 Task: Check the percentage active listings of fresh paint in the last 5 years.
Action: Mouse moved to (837, 190)
Screenshot: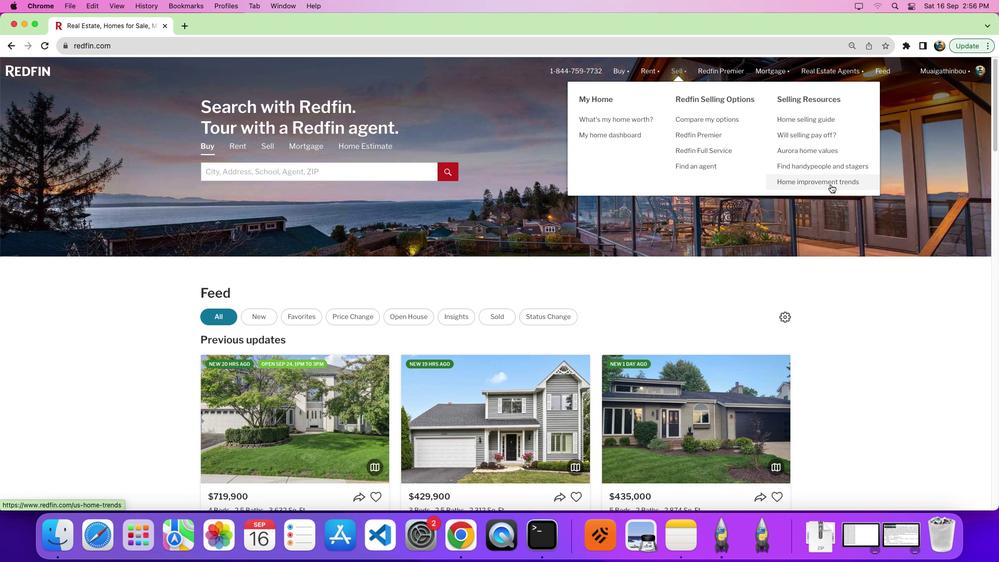 
Action: Mouse pressed left at (837, 190)
Screenshot: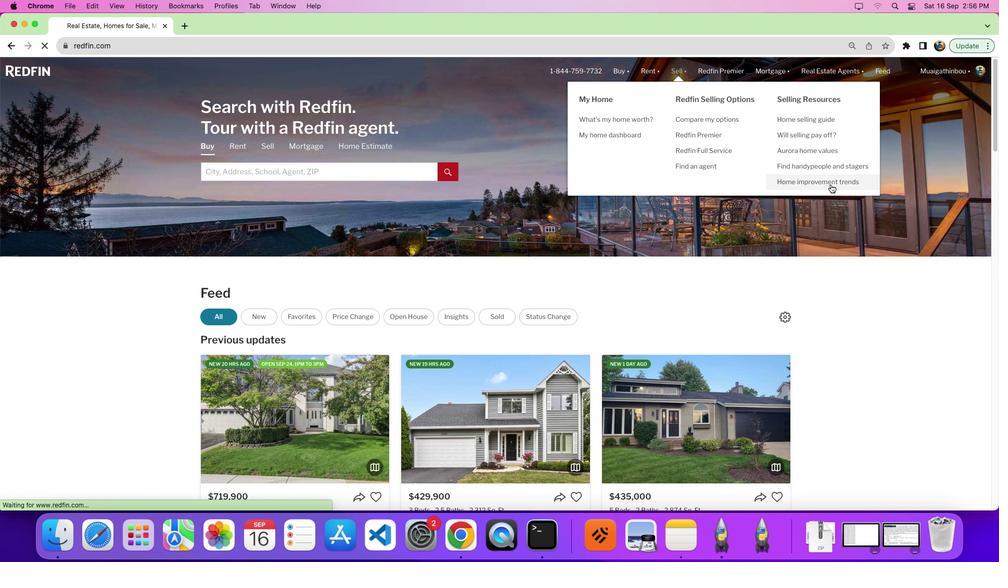 
Action: Mouse pressed left at (837, 190)
Screenshot: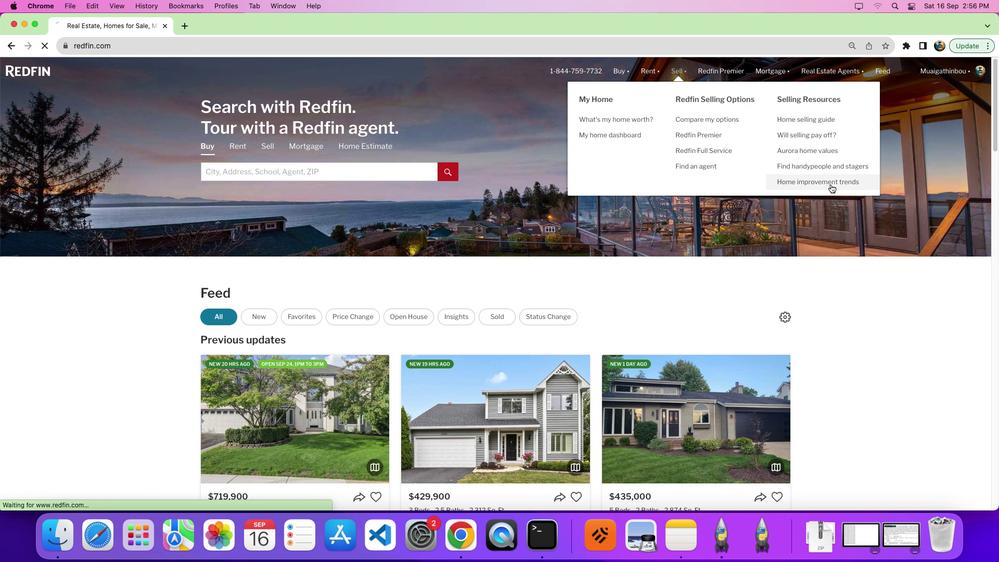 
Action: Mouse moved to (280, 202)
Screenshot: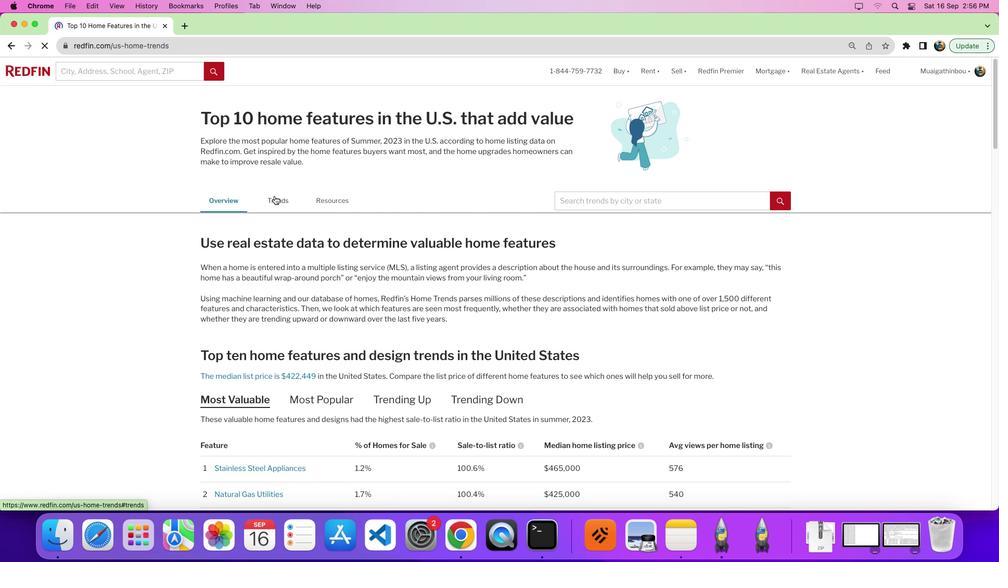 
Action: Mouse pressed left at (280, 202)
Screenshot: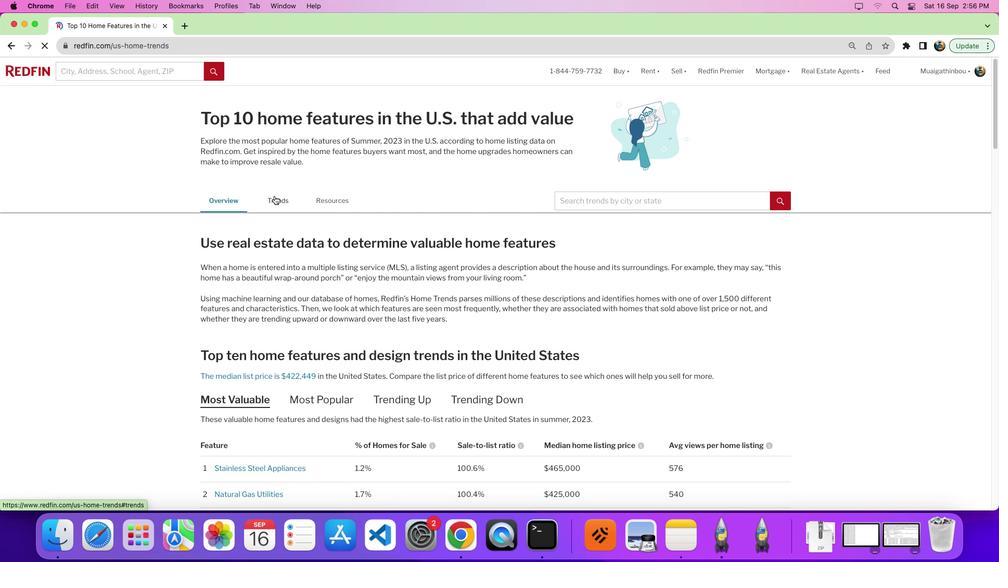 
Action: Mouse moved to (461, 267)
Screenshot: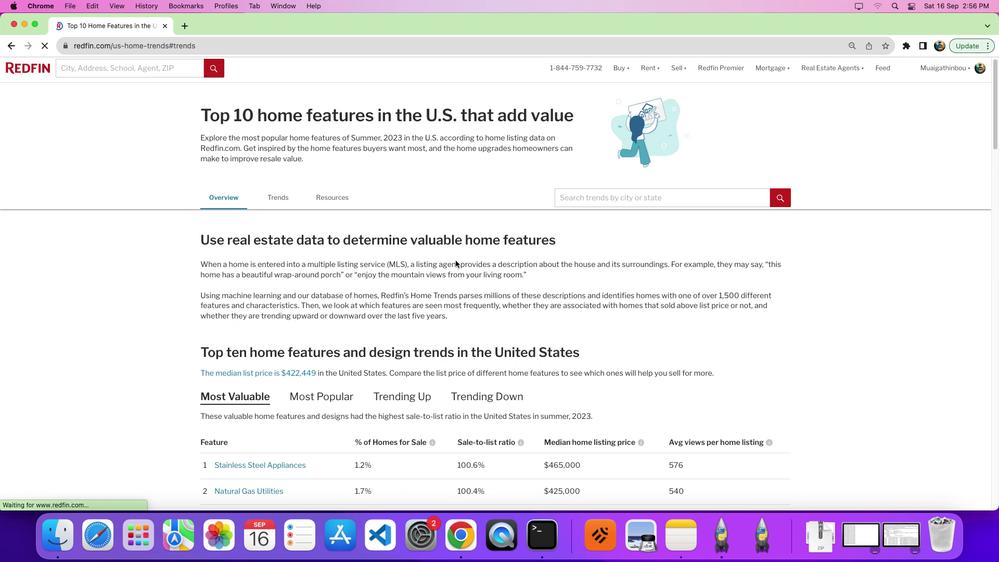 
Action: Mouse scrolled (461, 267) with delta (6, 5)
Screenshot: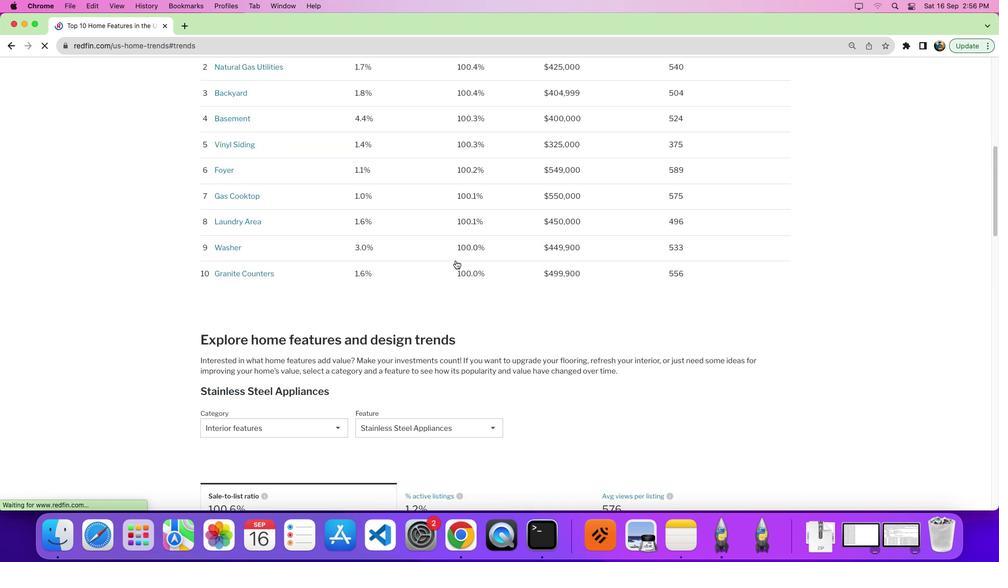 
Action: Mouse scrolled (461, 267) with delta (6, 5)
Screenshot: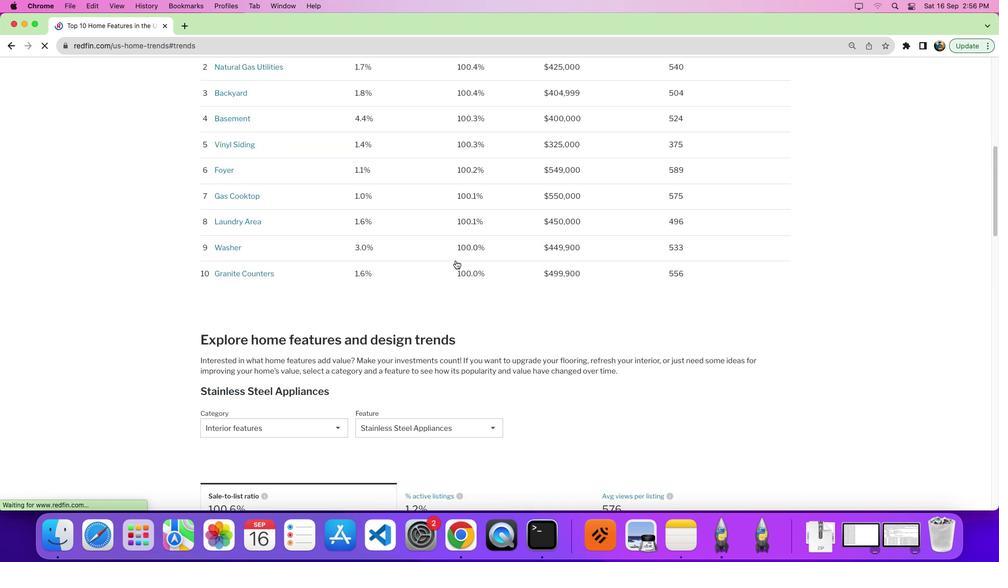 
Action: Mouse scrolled (461, 267) with delta (6, 1)
Screenshot: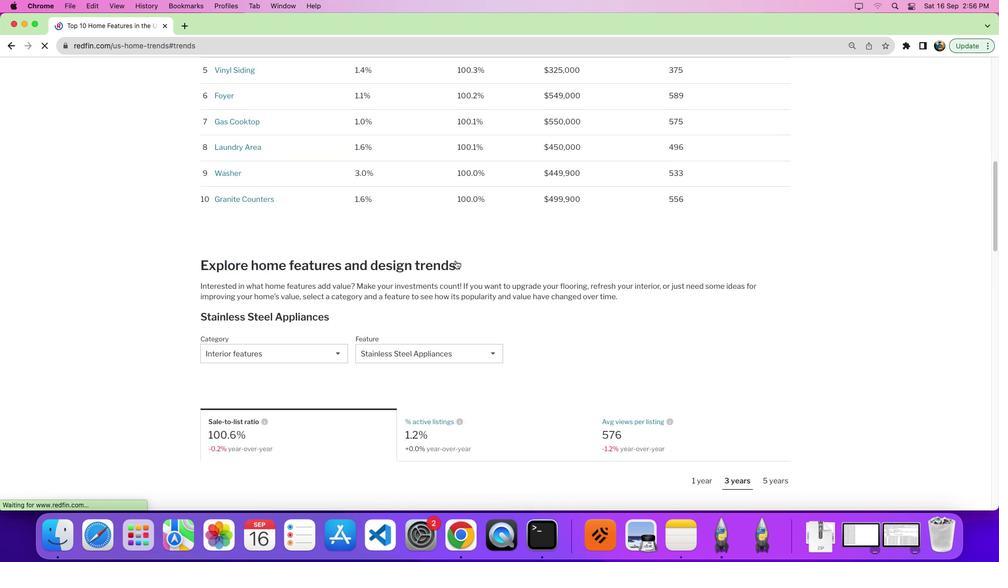 
Action: Mouse scrolled (461, 267) with delta (6, 0)
Screenshot: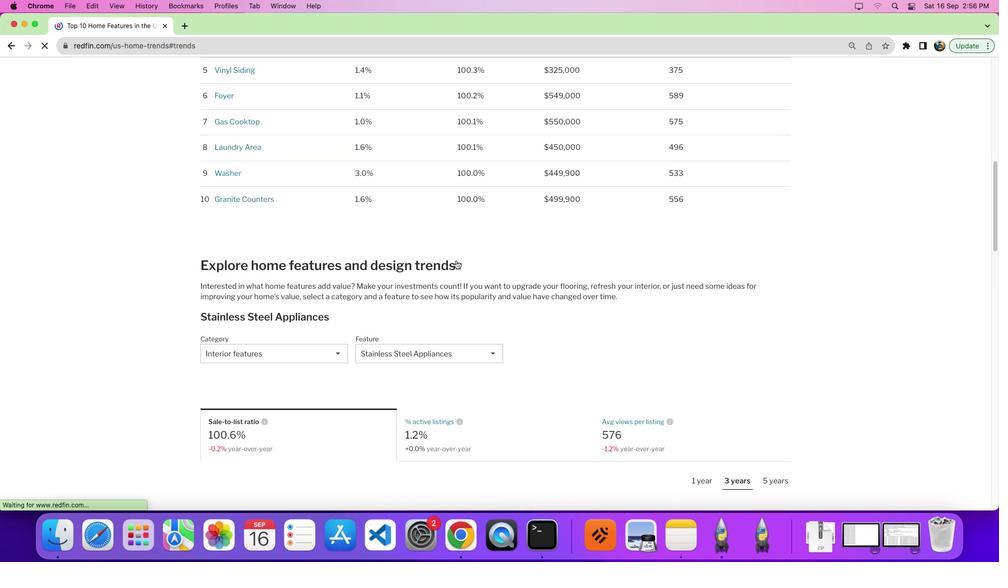 
Action: Mouse moved to (462, 266)
Screenshot: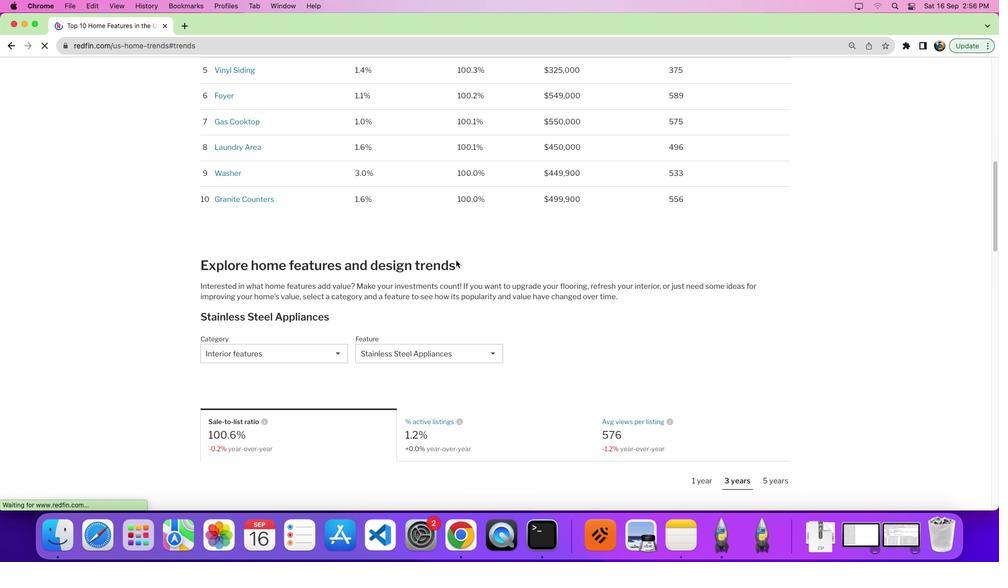 
Action: Mouse scrolled (462, 266) with delta (6, 5)
Screenshot: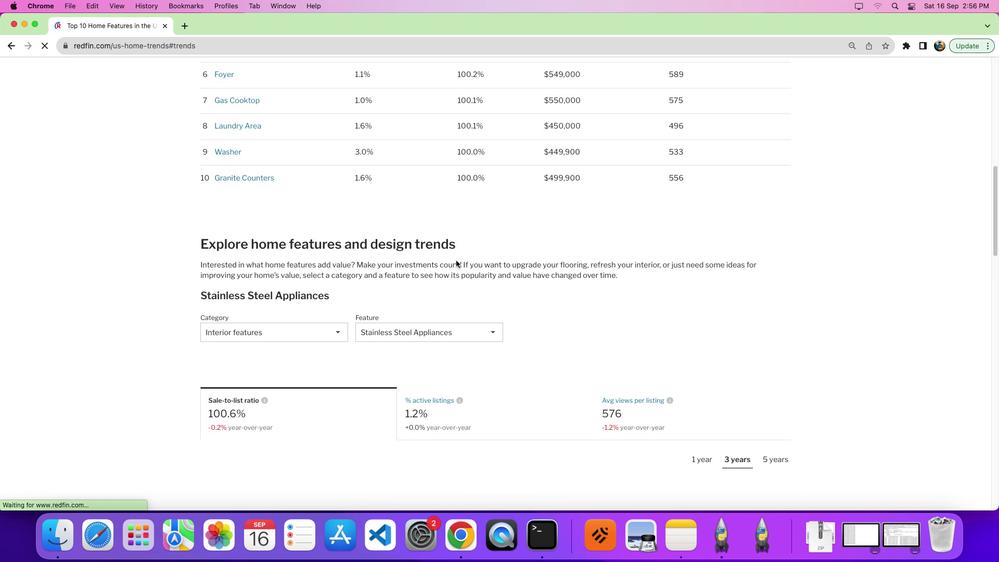 
Action: Mouse scrolled (462, 266) with delta (6, 5)
Screenshot: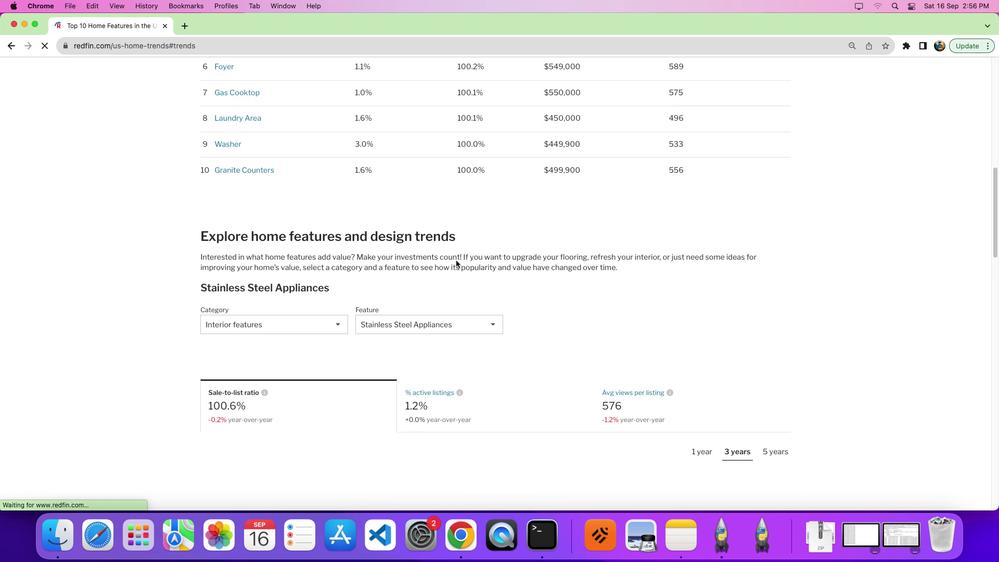
Action: Mouse moved to (349, 290)
Screenshot: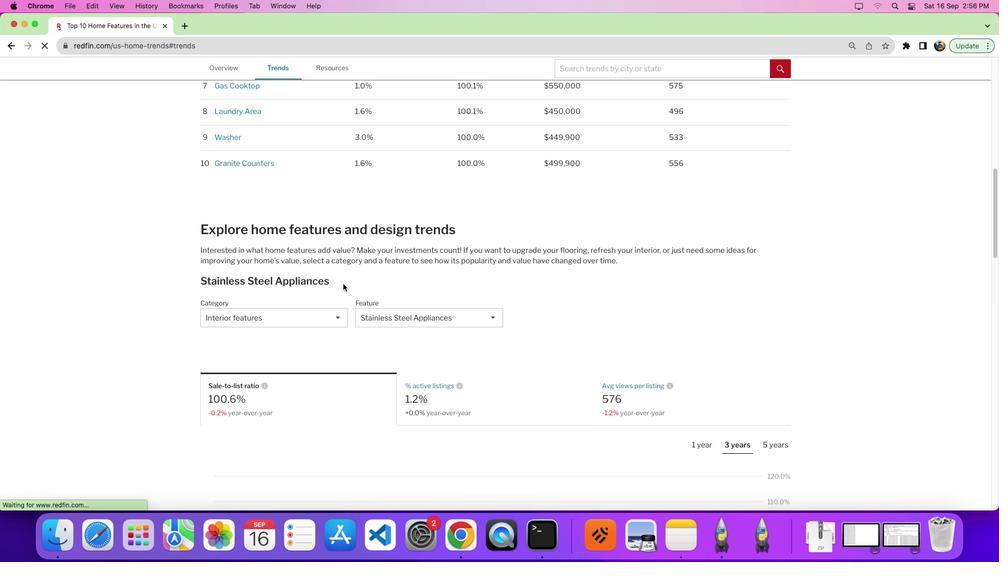 
Action: Mouse scrolled (349, 290) with delta (6, 5)
Screenshot: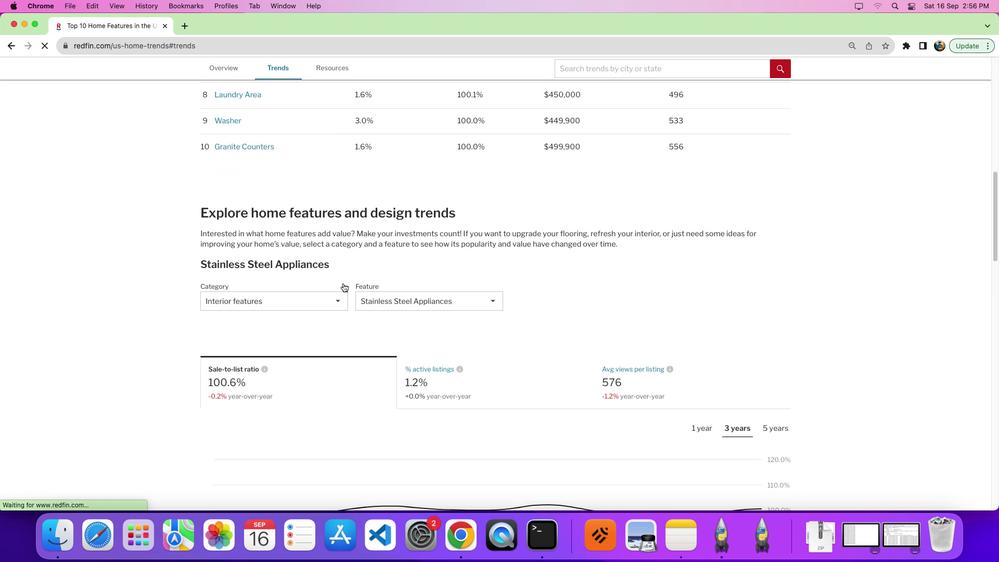 
Action: Mouse scrolled (349, 290) with delta (6, 5)
Screenshot: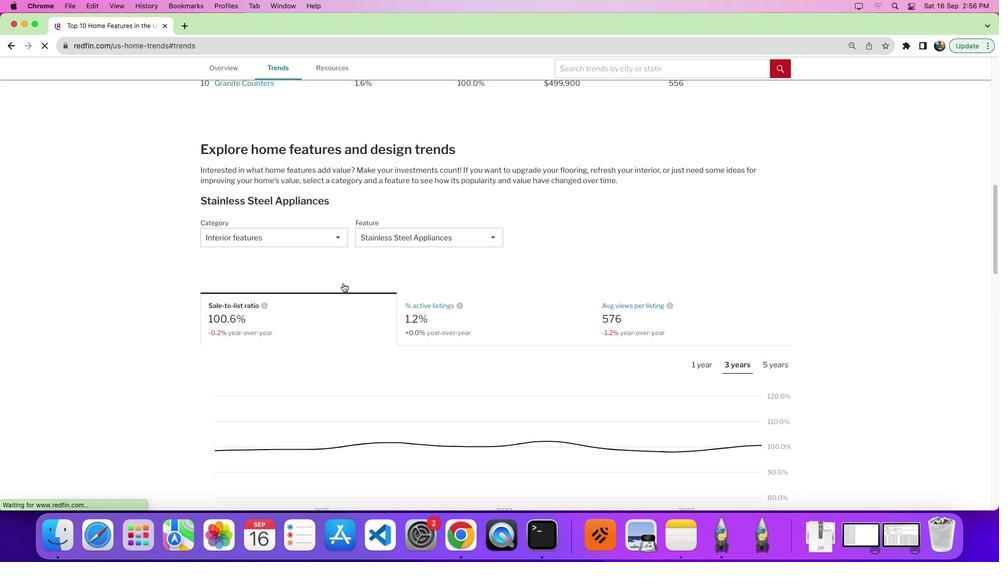 
Action: Mouse scrolled (349, 290) with delta (6, 3)
Screenshot: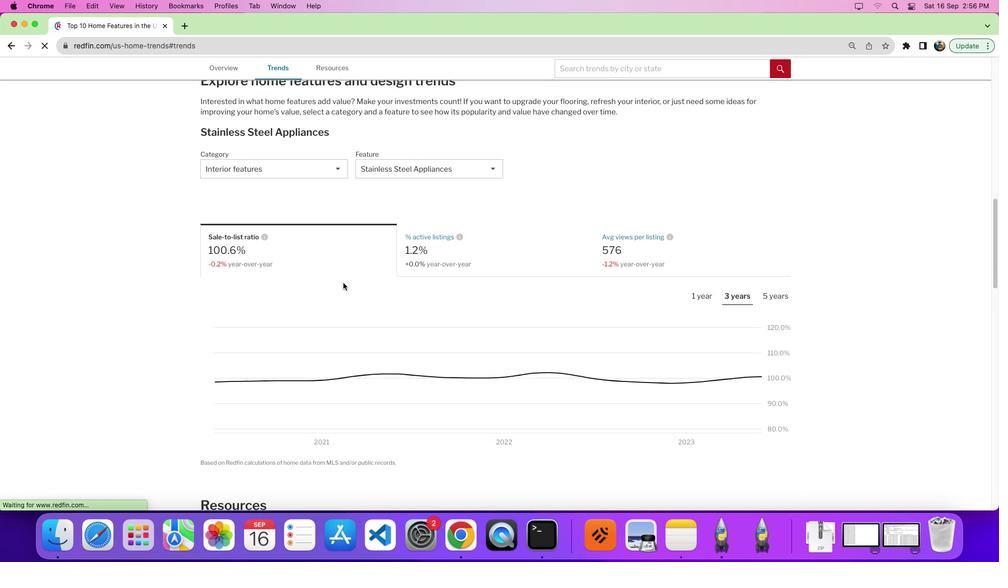 
Action: Mouse moved to (332, 174)
Screenshot: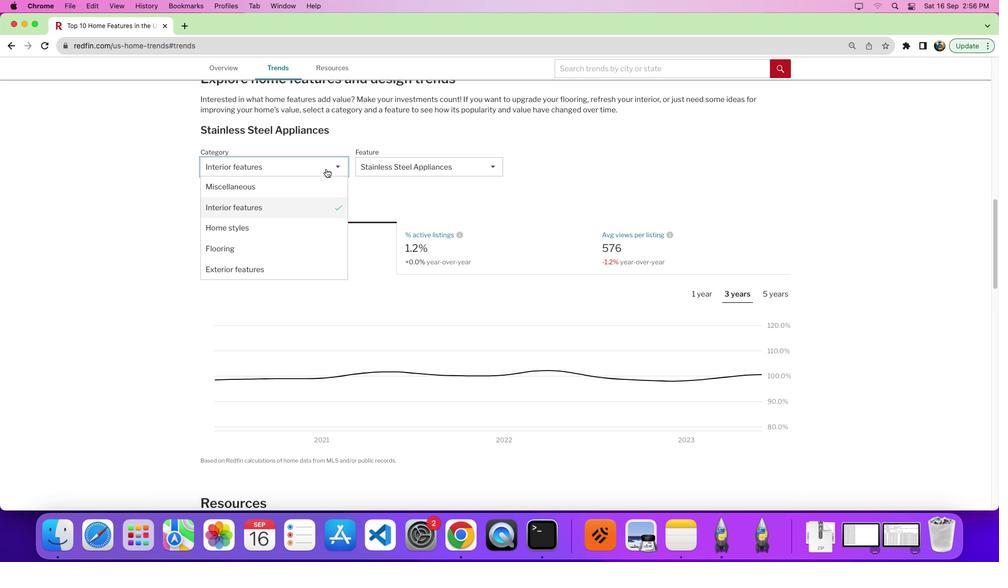 
Action: Mouse pressed left at (332, 174)
Screenshot: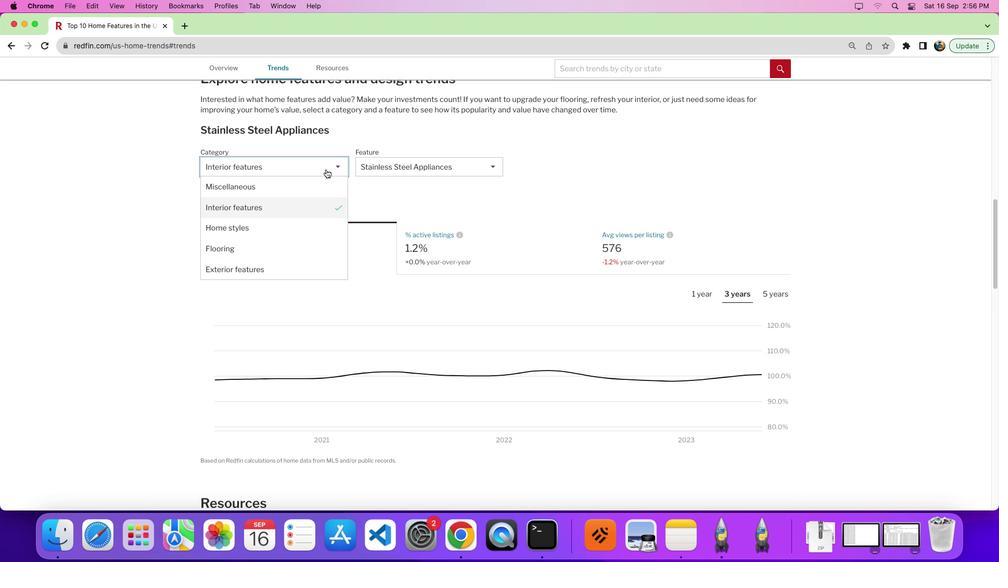 
Action: Mouse moved to (331, 215)
Screenshot: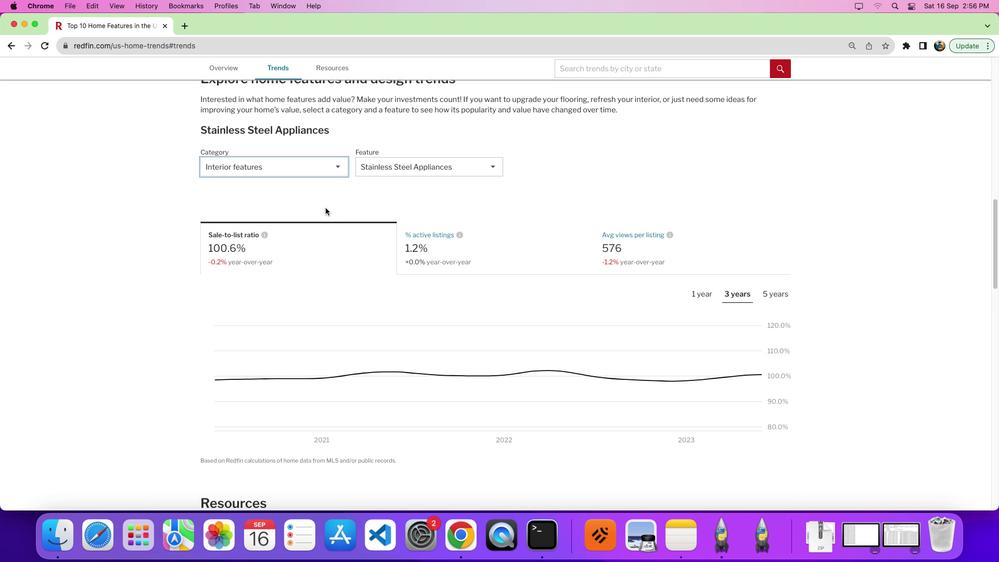 
Action: Mouse pressed left at (331, 215)
Screenshot: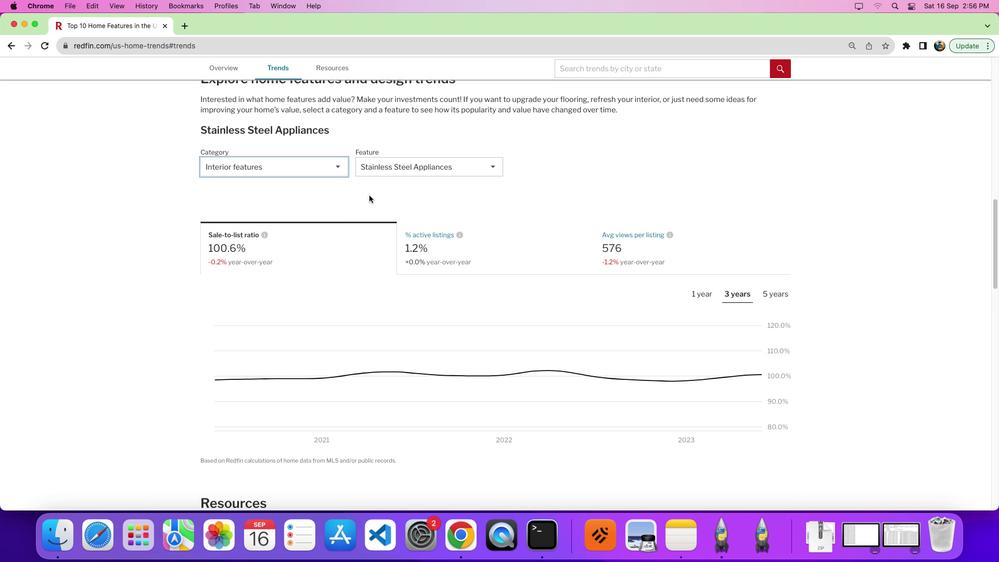 
Action: Mouse moved to (444, 177)
Screenshot: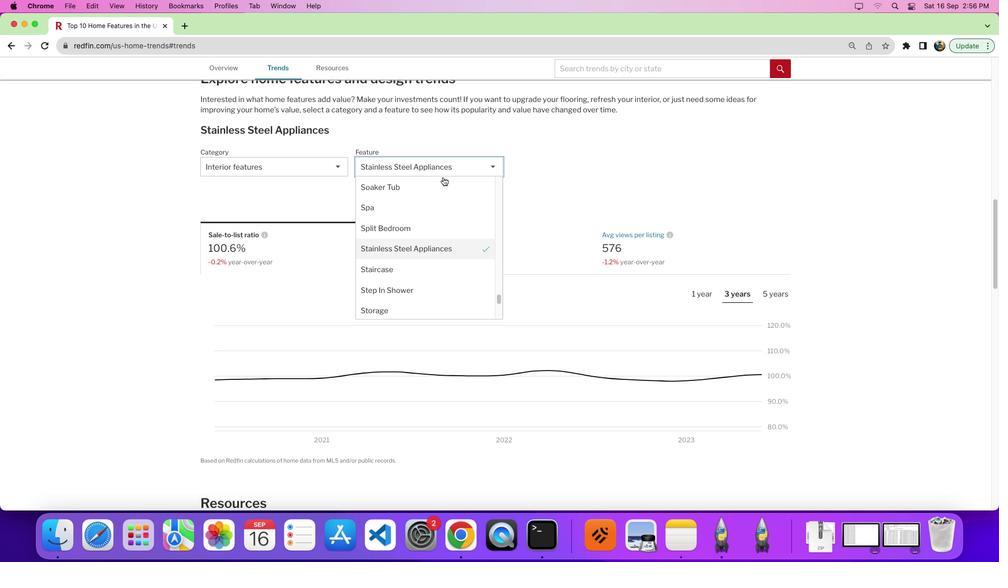 
Action: Mouse pressed left at (444, 177)
Screenshot: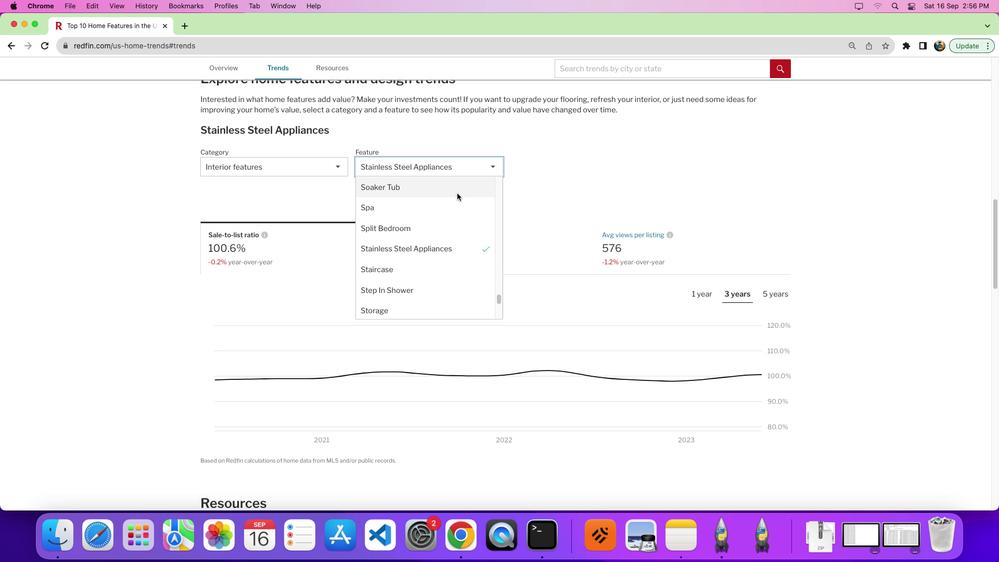 
Action: Mouse moved to (508, 256)
Screenshot: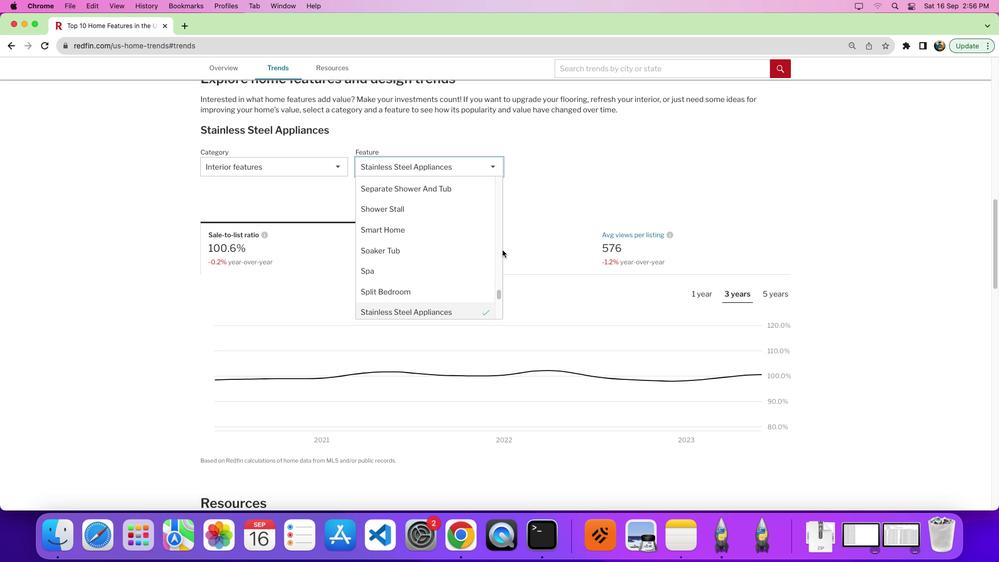 
Action: Mouse pressed left at (508, 256)
Screenshot: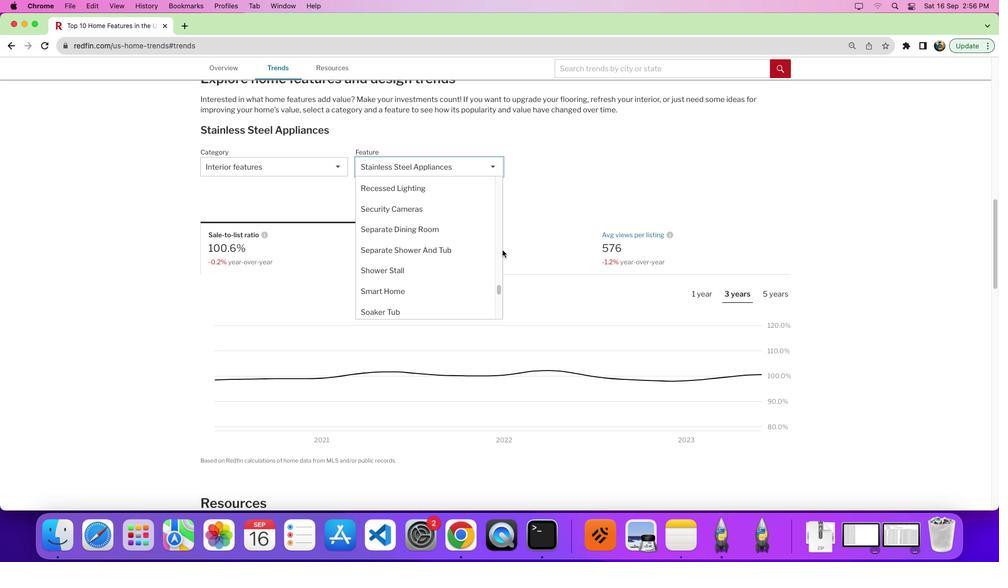 
Action: Mouse moved to (482, 174)
Screenshot: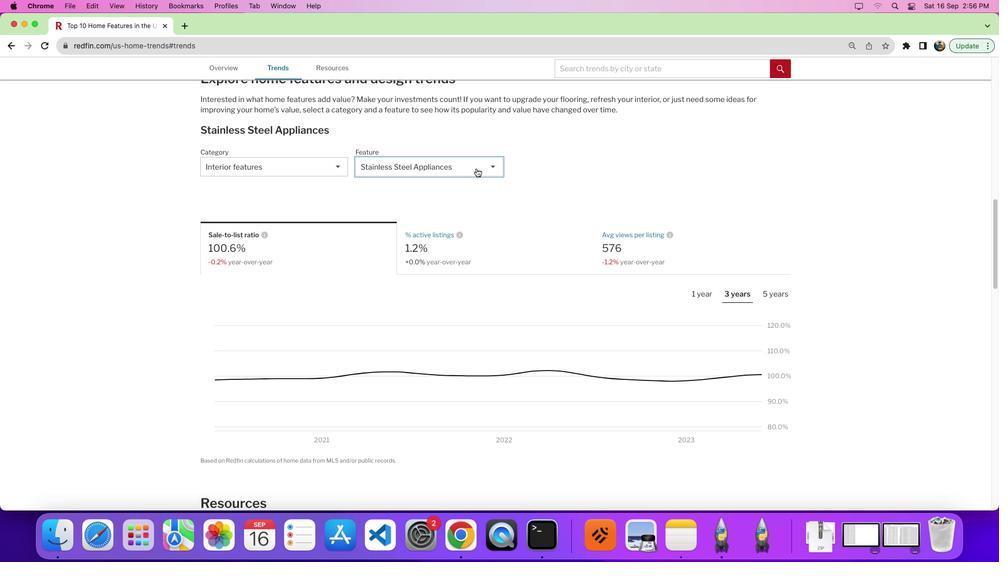 
Action: Mouse pressed left at (482, 174)
Screenshot: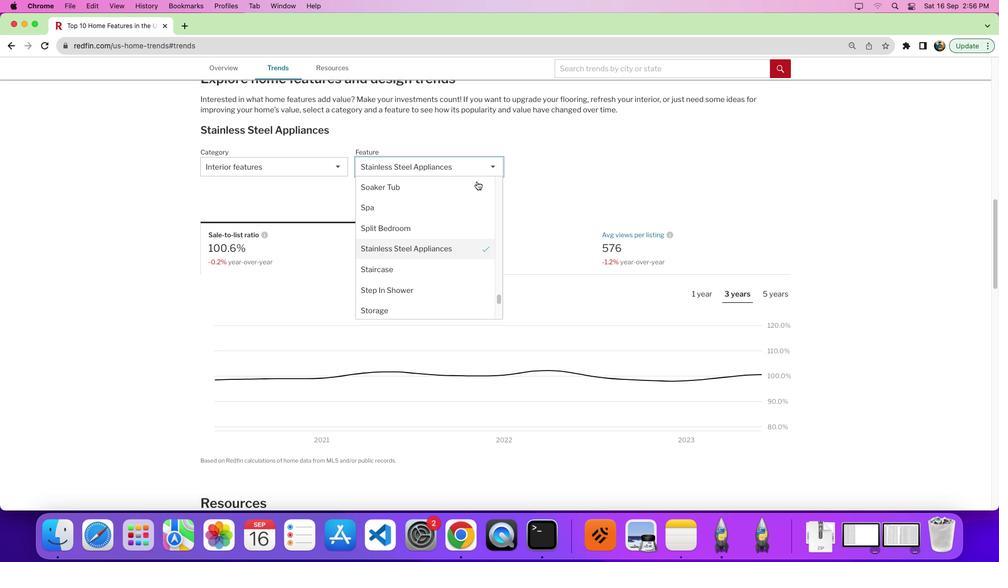 
Action: Mouse moved to (503, 247)
Screenshot: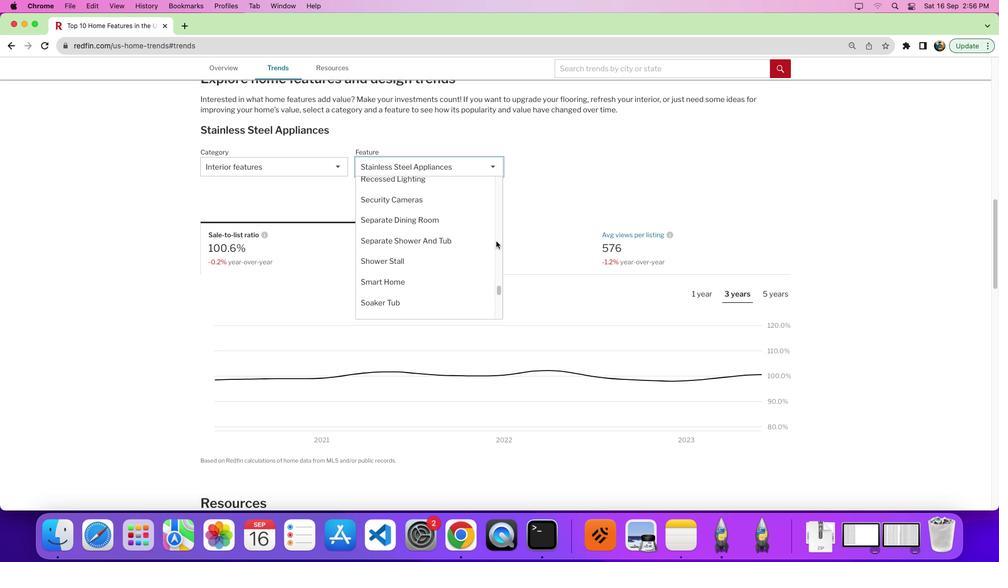 
Action: Mouse pressed left at (503, 247)
Screenshot: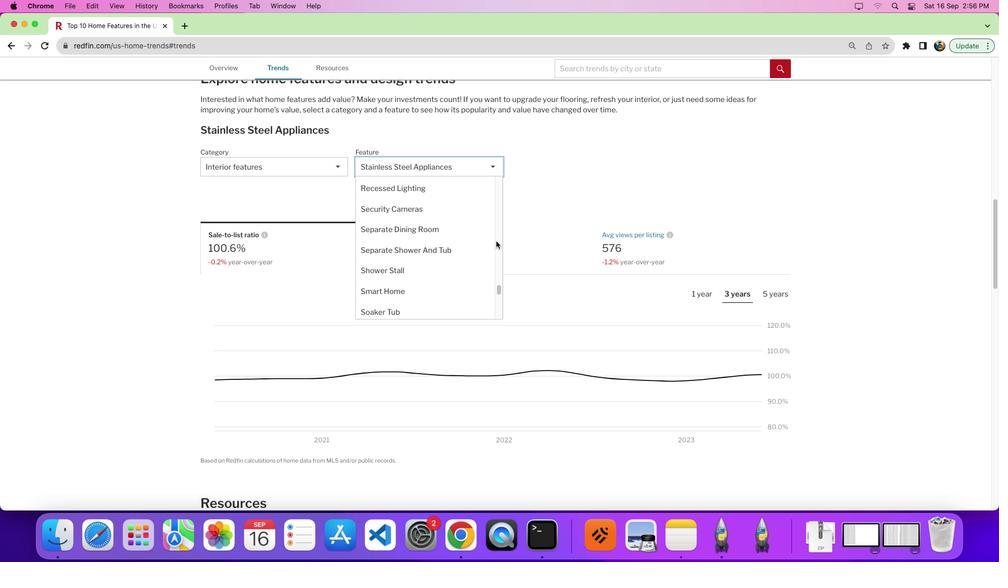 
Action: Mouse moved to (431, 266)
Screenshot: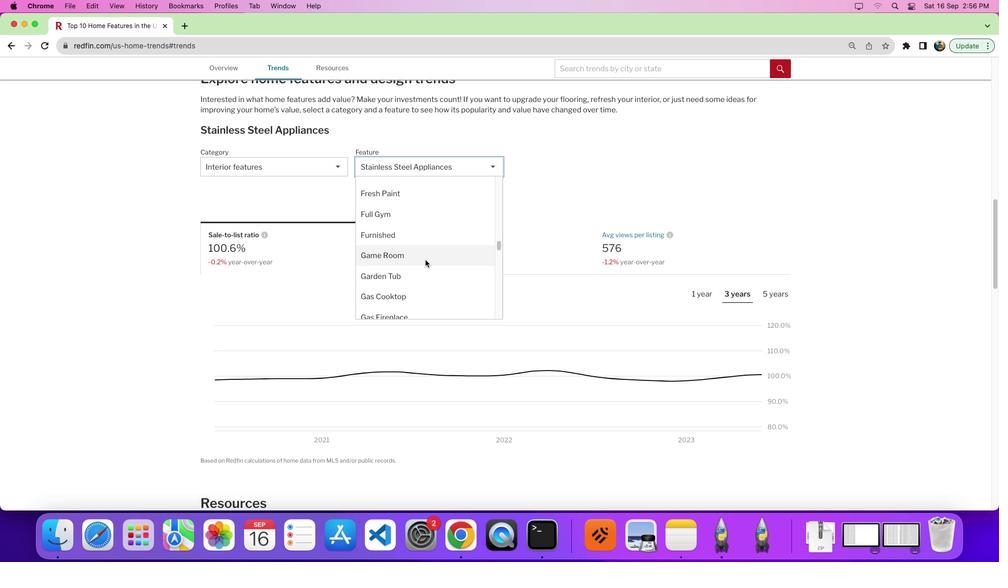 
Action: Mouse scrolled (431, 266) with delta (6, 5)
Screenshot: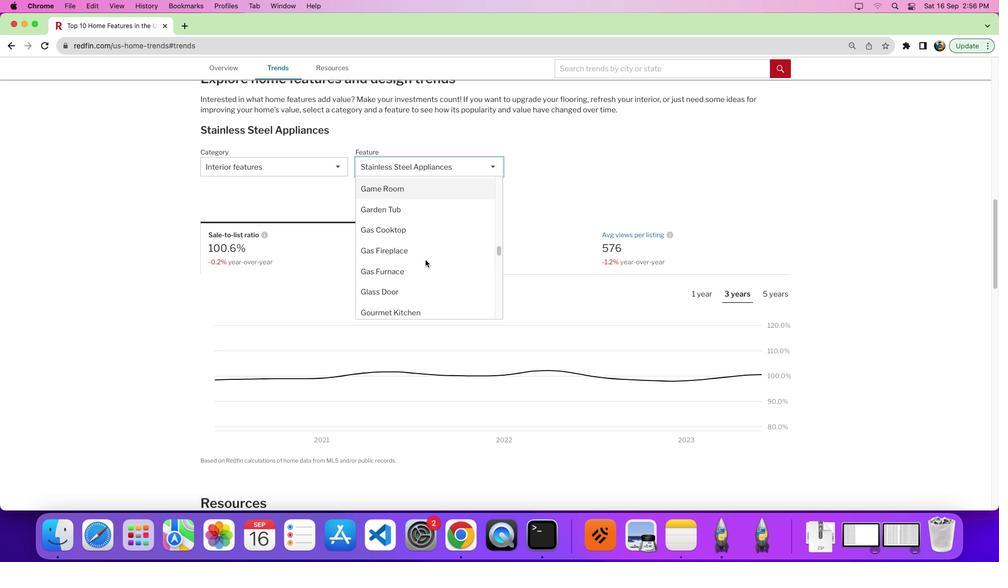 
Action: Mouse scrolled (431, 266) with delta (6, 5)
Screenshot: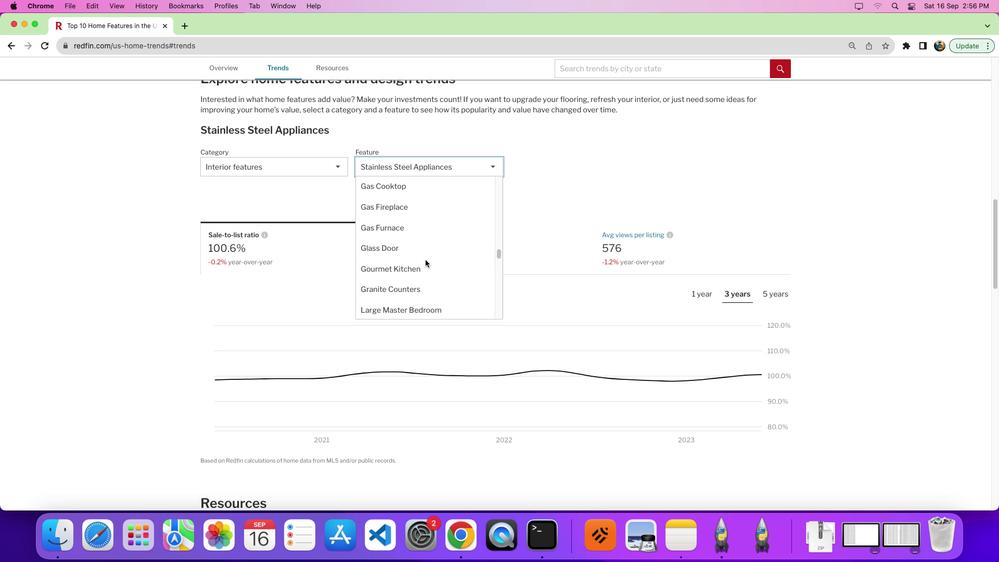 
Action: Mouse scrolled (431, 266) with delta (6, 3)
Screenshot: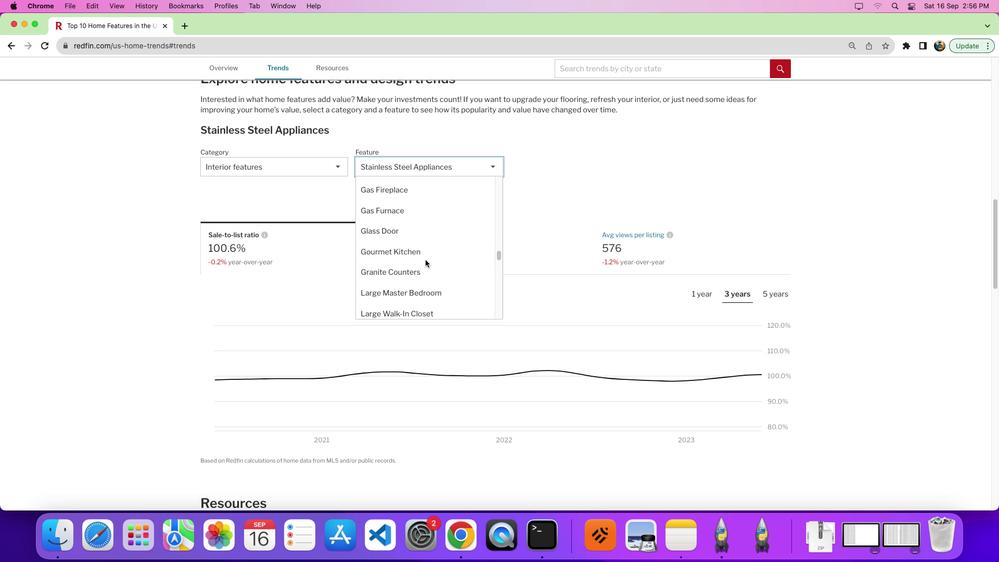 
Action: Mouse moved to (429, 248)
Screenshot: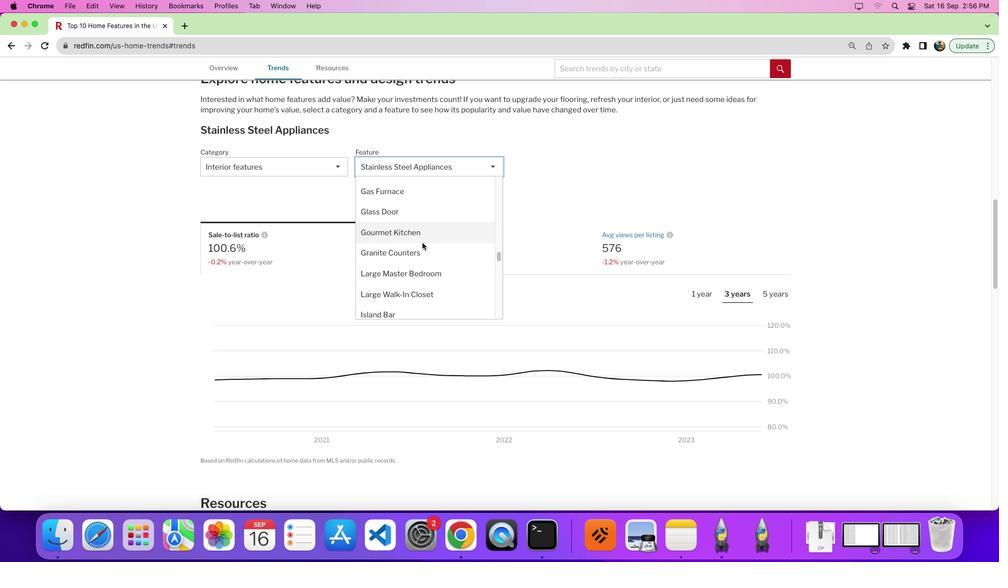 
Action: Mouse scrolled (429, 248) with delta (6, 5)
Screenshot: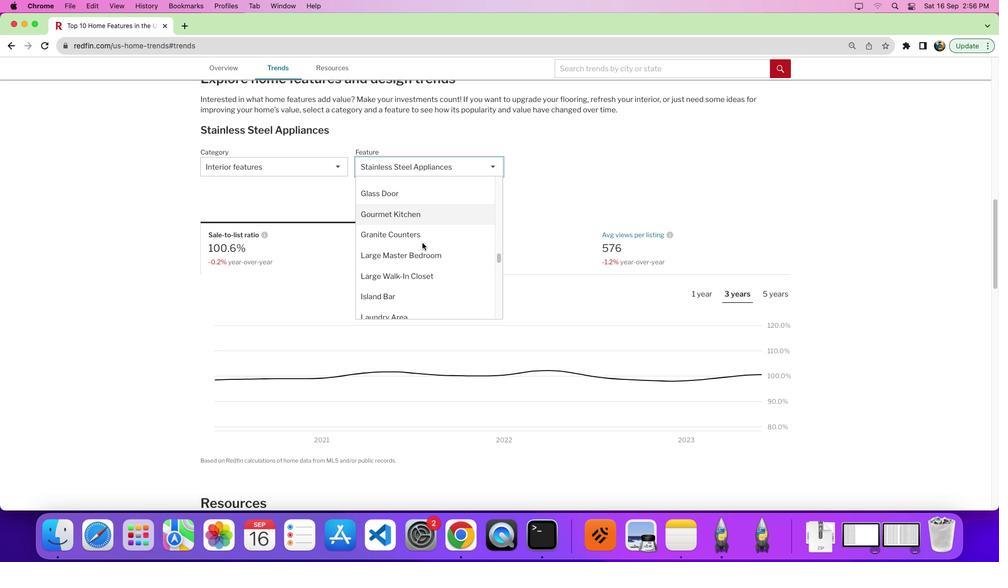
Action: Mouse scrolled (429, 248) with delta (6, 5)
Screenshot: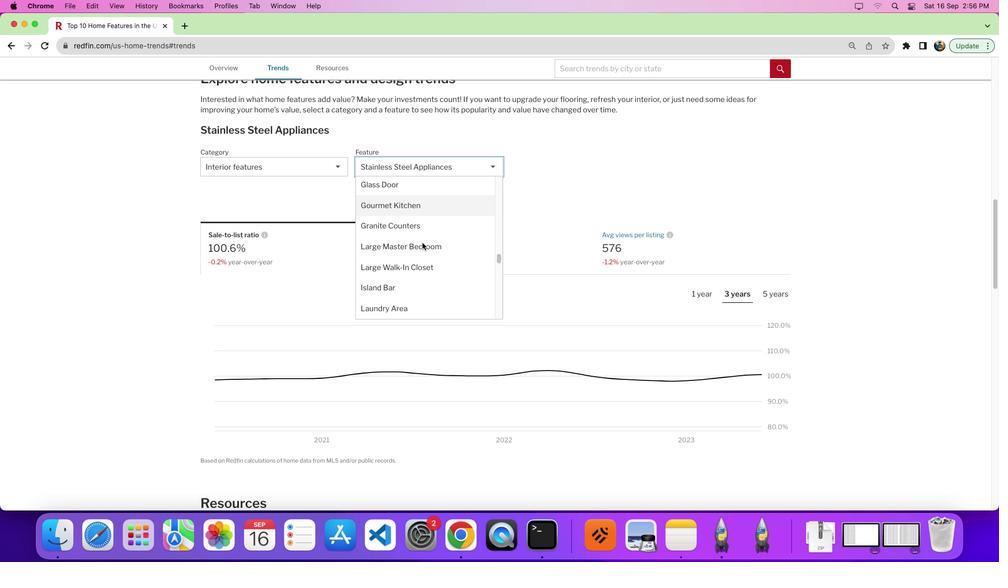 
Action: Mouse moved to (428, 252)
Screenshot: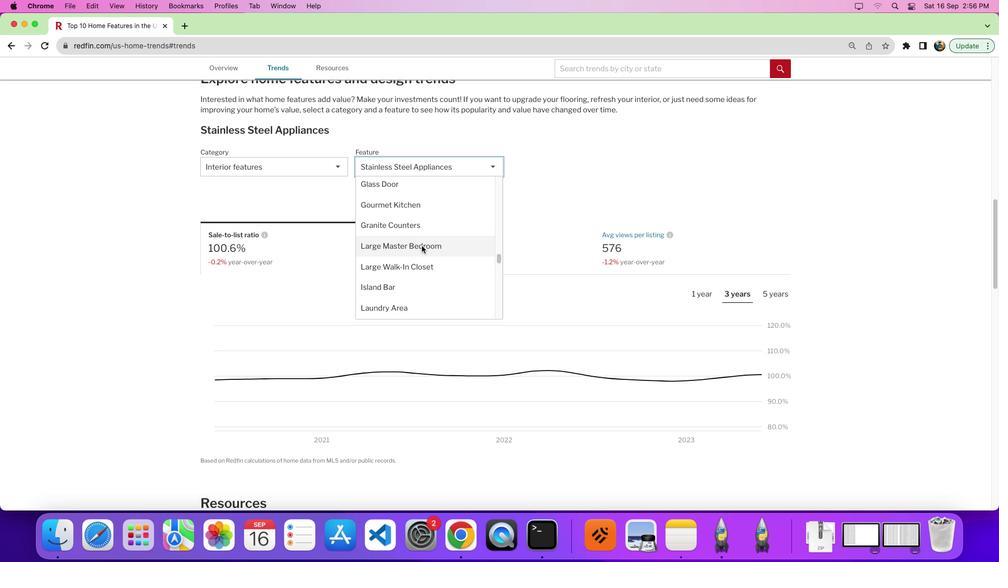 
Action: Mouse scrolled (428, 252) with delta (6, 6)
Screenshot: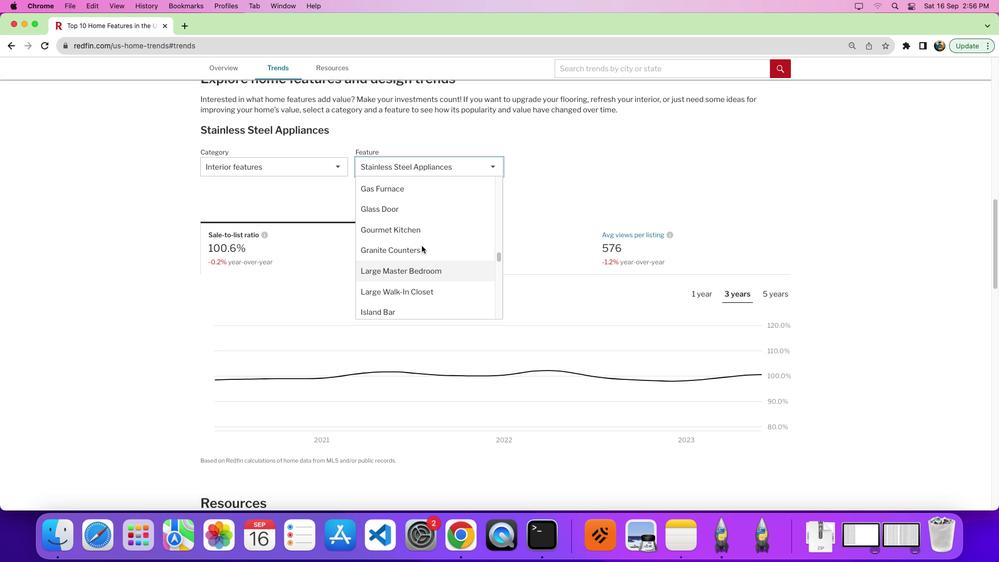 
Action: Mouse scrolled (428, 252) with delta (6, 6)
Screenshot: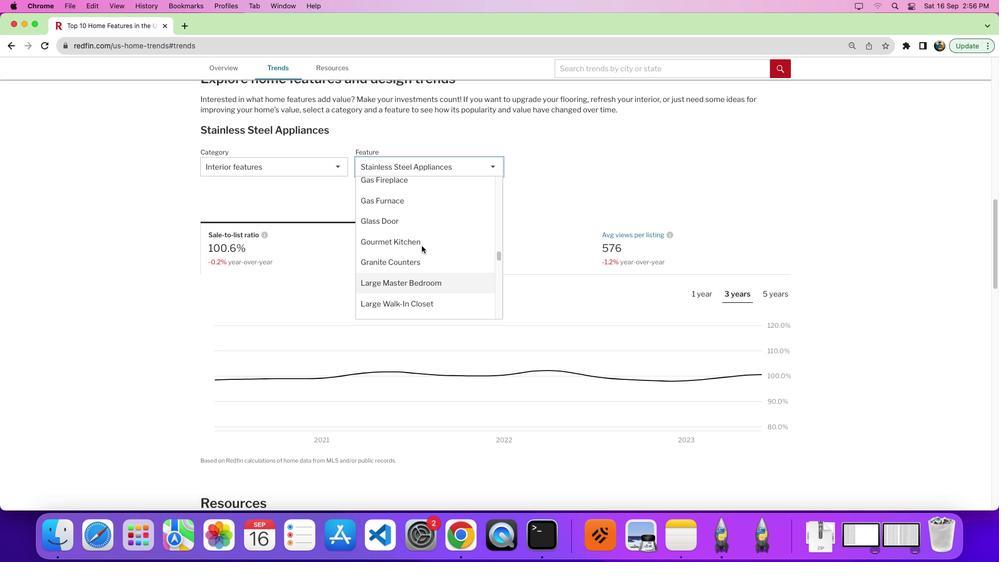
Action: Mouse scrolled (428, 252) with delta (6, 6)
Screenshot: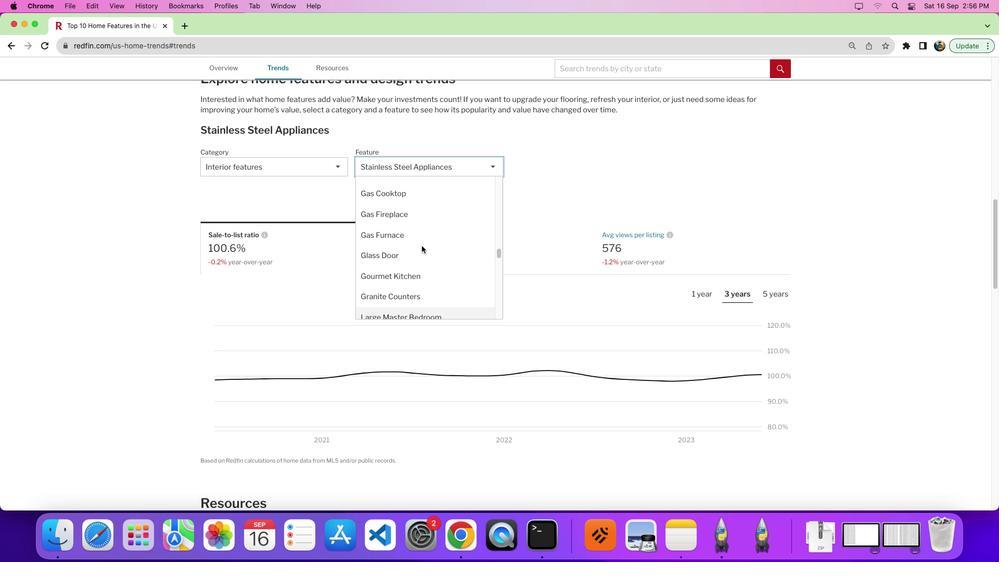 
Action: Mouse scrolled (428, 252) with delta (6, 6)
Screenshot: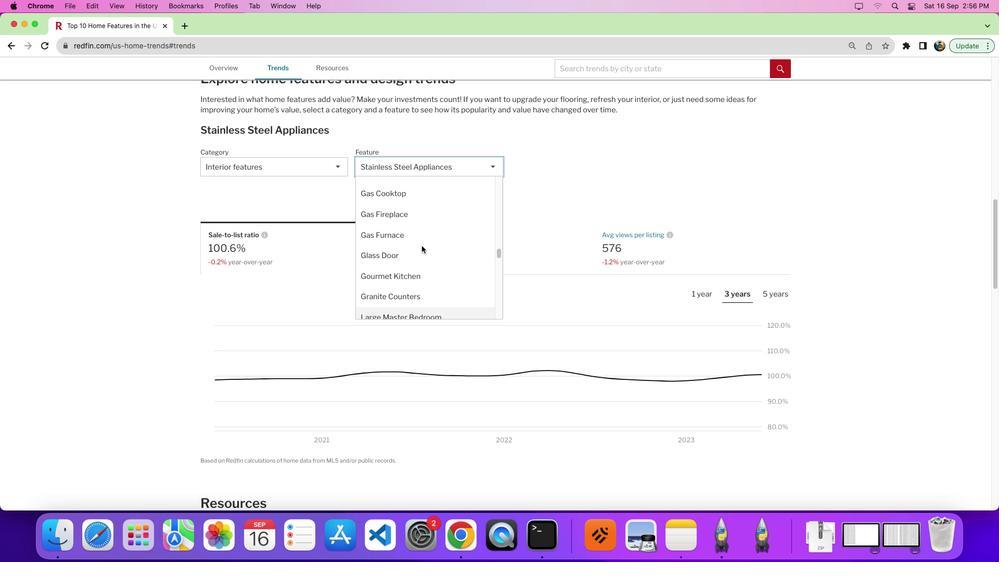 
Action: Mouse scrolled (428, 252) with delta (6, 6)
Screenshot: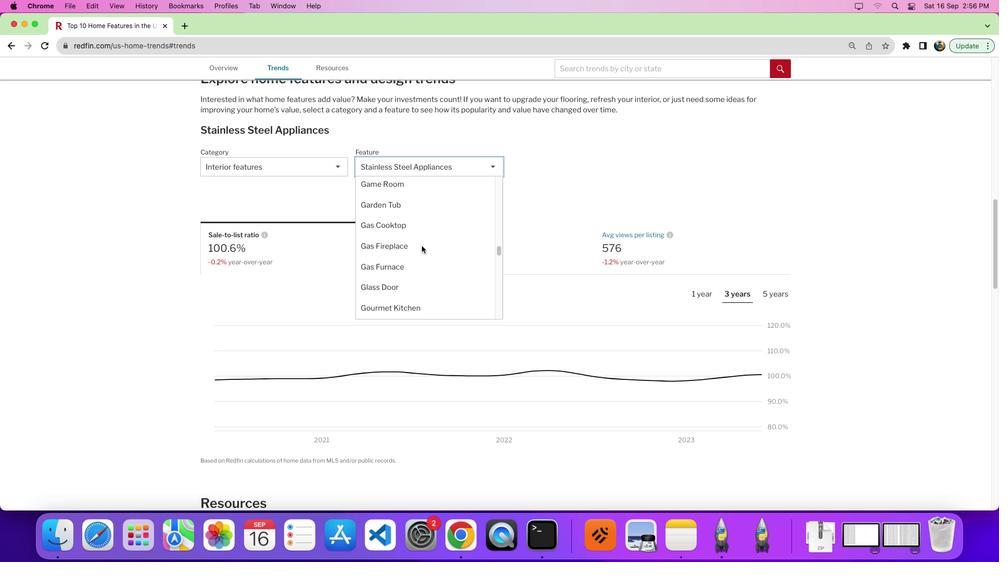 
Action: Mouse scrolled (428, 252) with delta (6, 6)
Screenshot: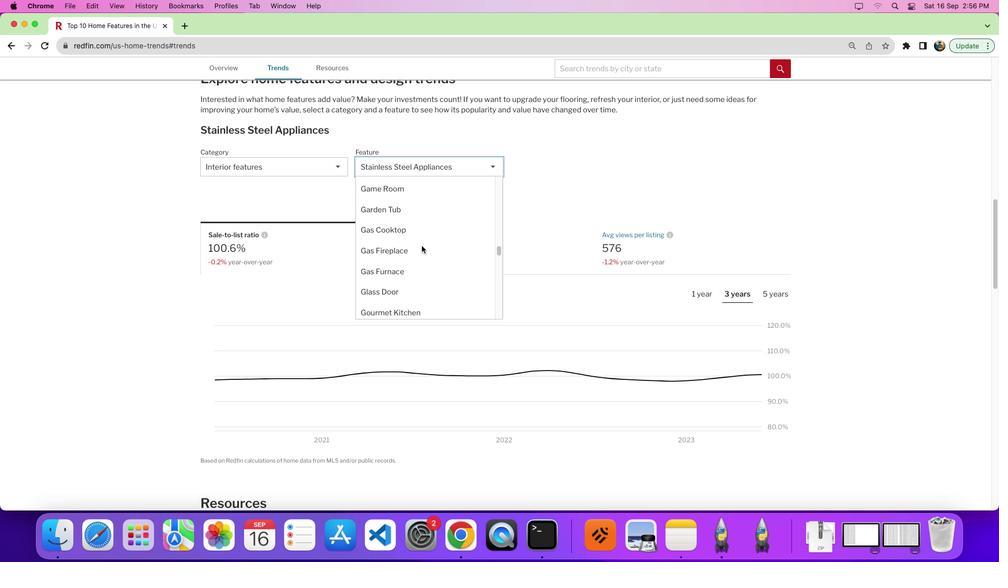 
Action: Mouse scrolled (428, 252) with delta (6, 6)
Screenshot: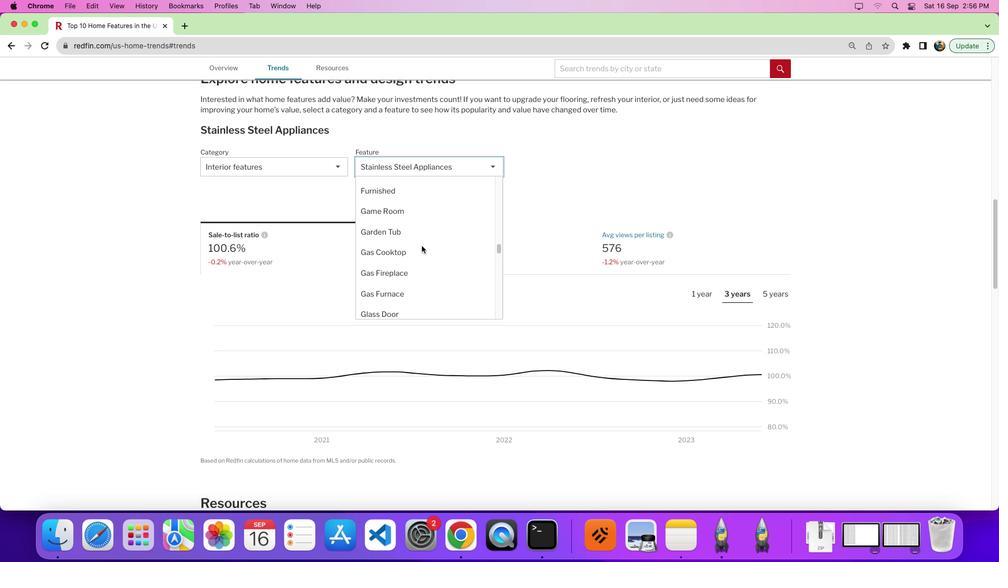 
Action: Mouse scrolled (428, 252) with delta (6, 6)
Screenshot: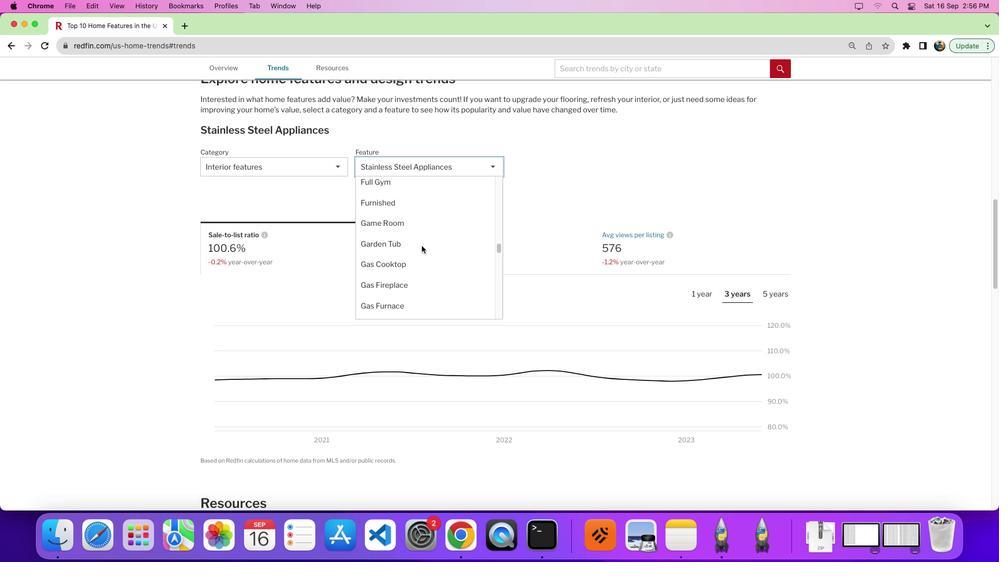 
Action: Mouse scrolled (428, 252) with delta (6, 6)
Screenshot: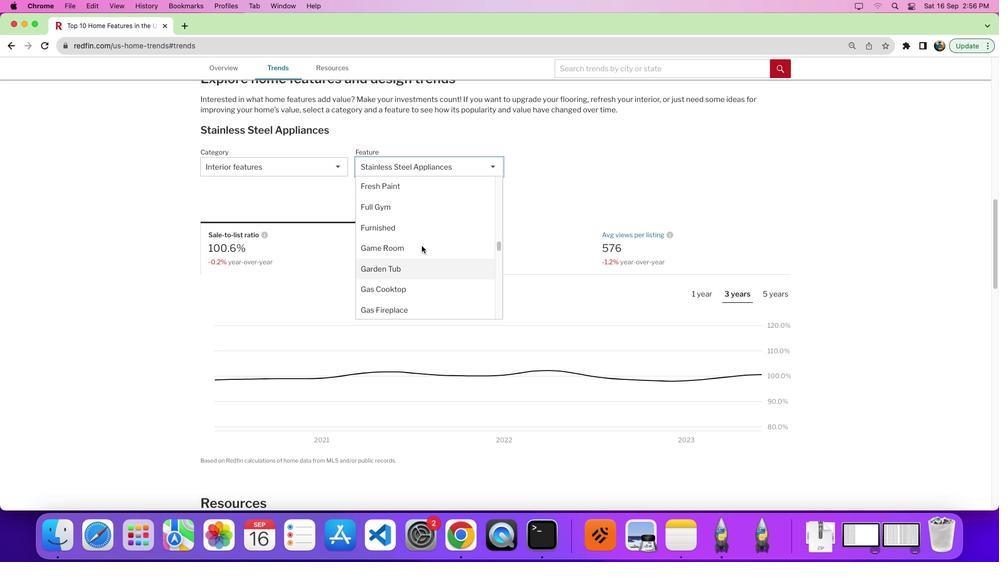
Action: Mouse moved to (428, 252)
Screenshot: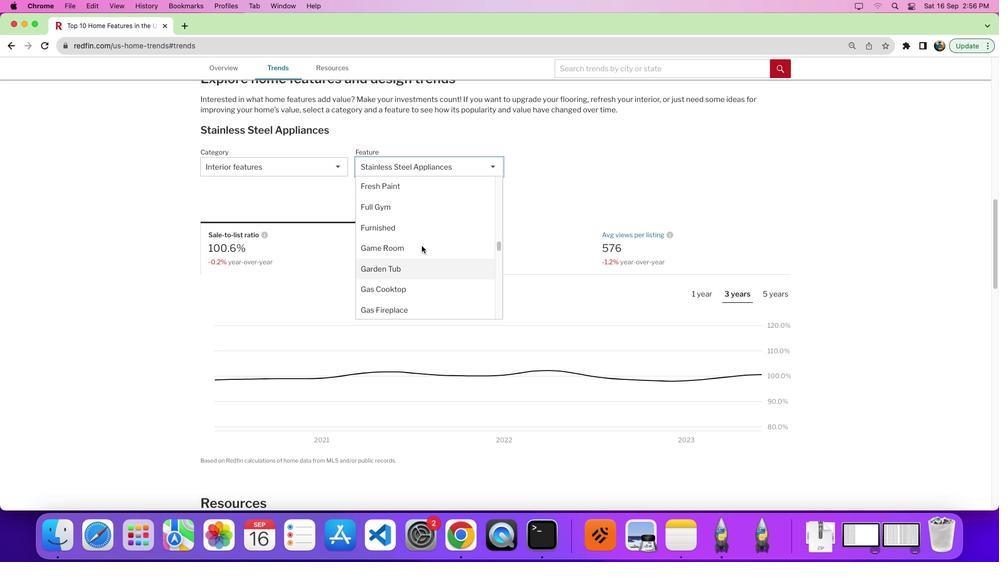 
Action: Mouse scrolled (428, 252) with delta (6, 6)
Screenshot: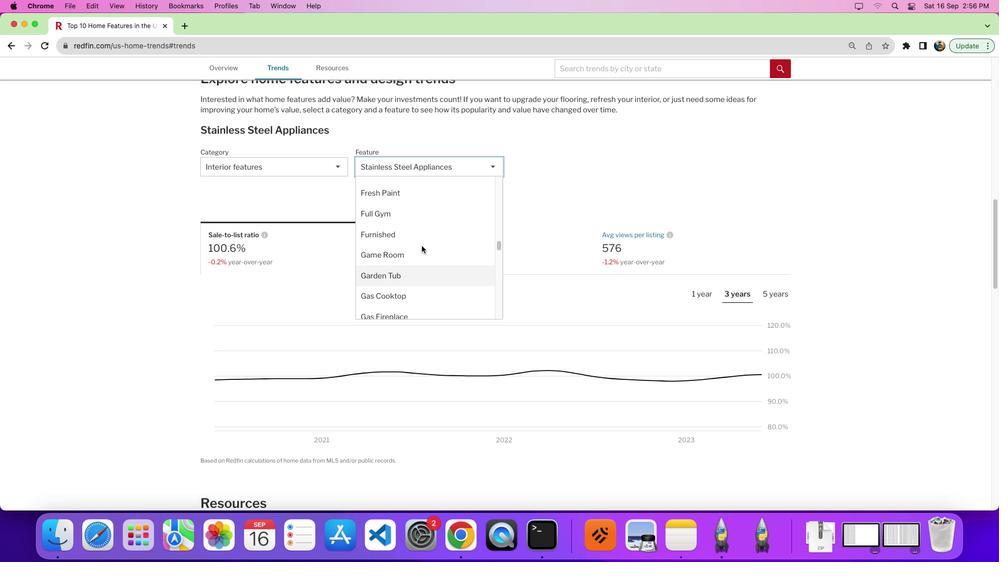 
Action: Mouse moved to (409, 260)
Screenshot: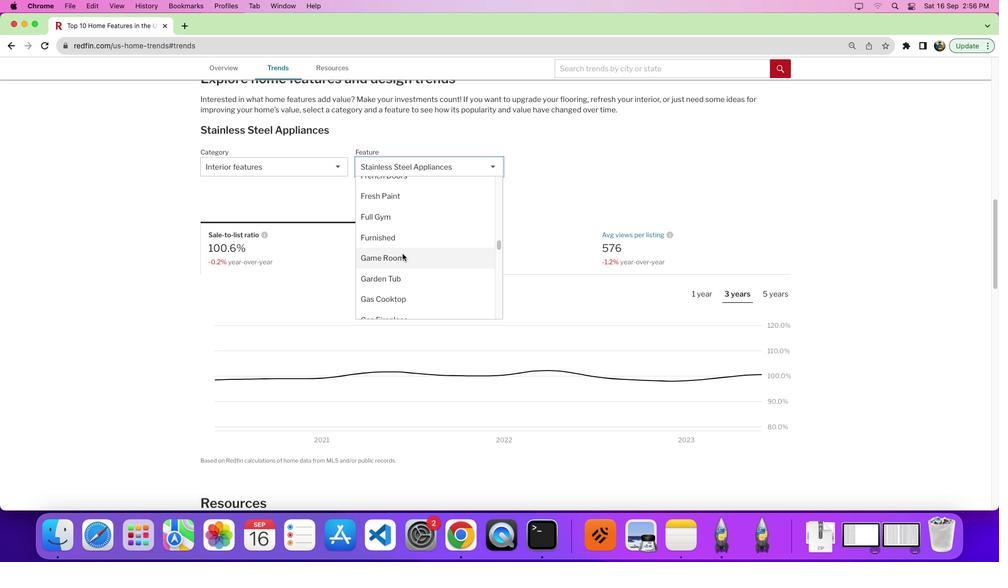 
Action: Mouse scrolled (409, 260) with delta (6, 6)
Screenshot: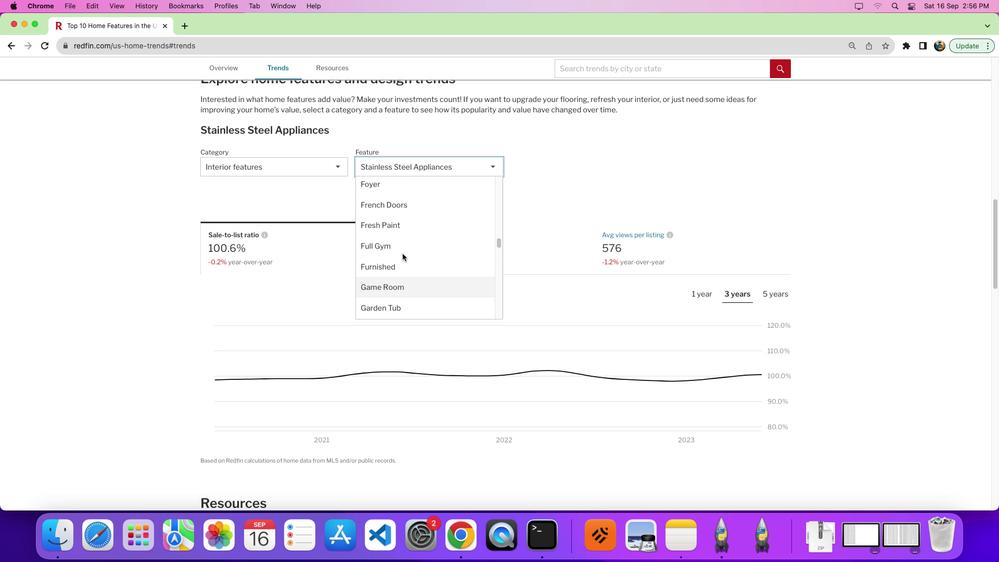 
Action: Mouse scrolled (409, 260) with delta (6, 6)
Screenshot: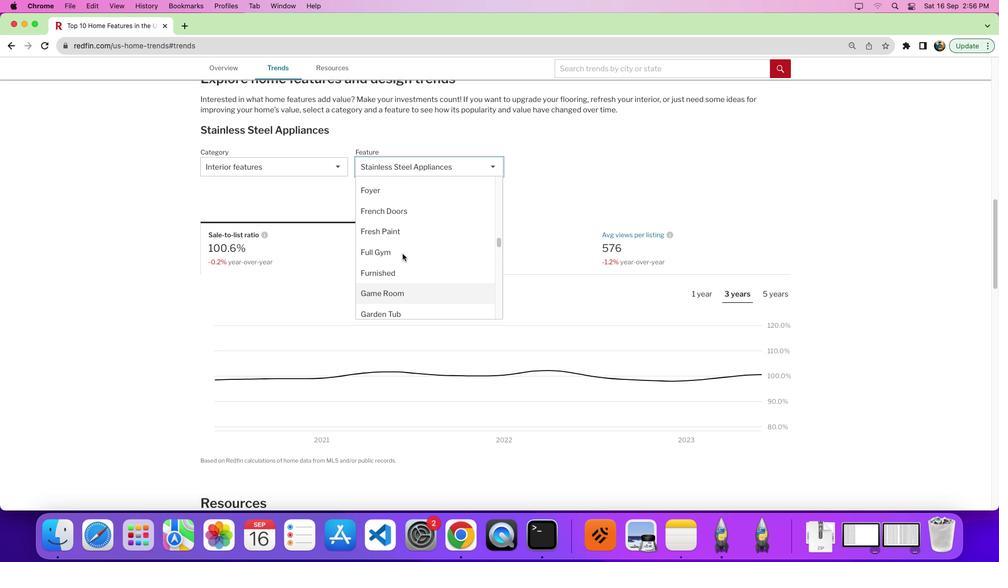 
Action: Mouse moved to (408, 246)
Screenshot: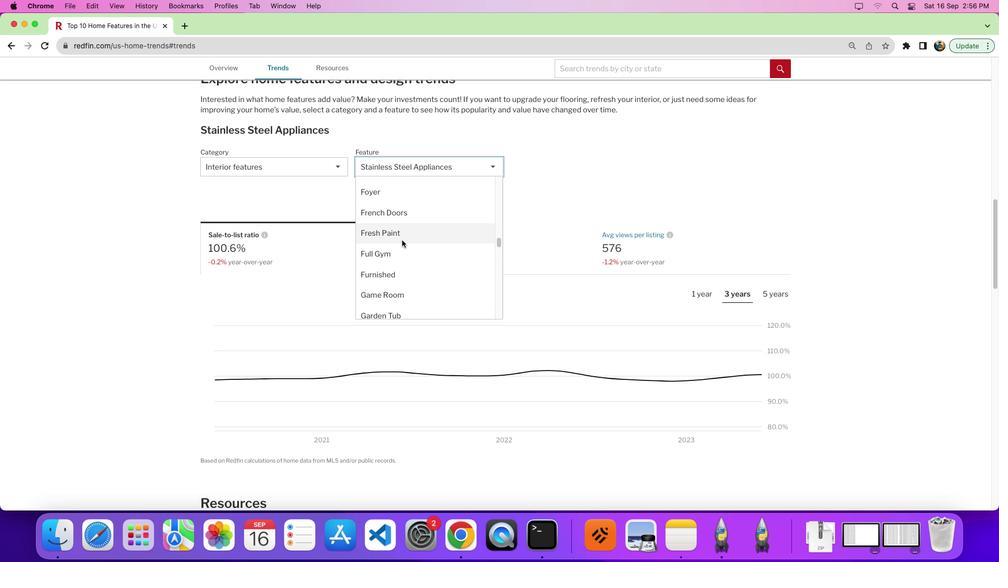
Action: Mouse pressed left at (408, 246)
Screenshot: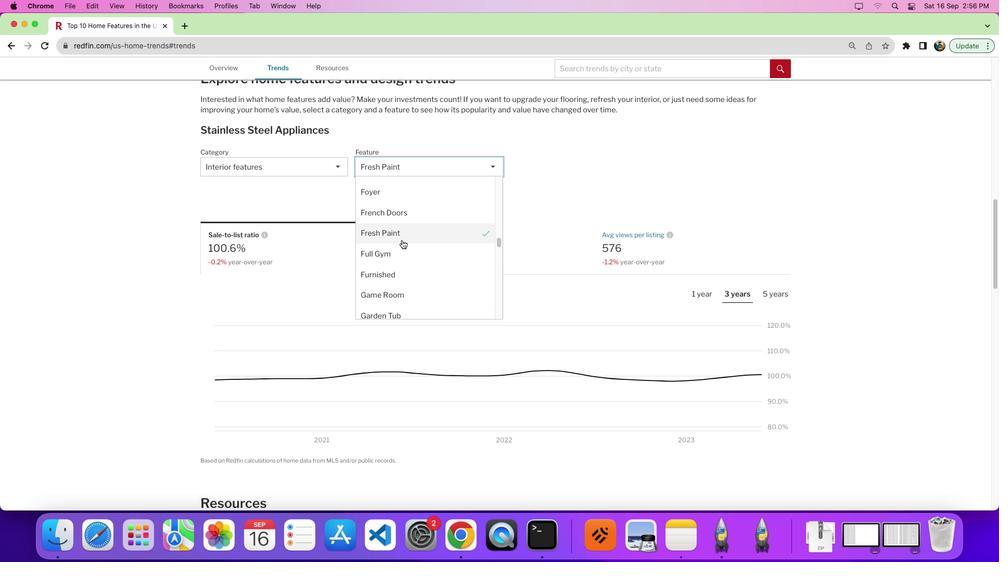 
Action: Mouse moved to (572, 297)
Screenshot: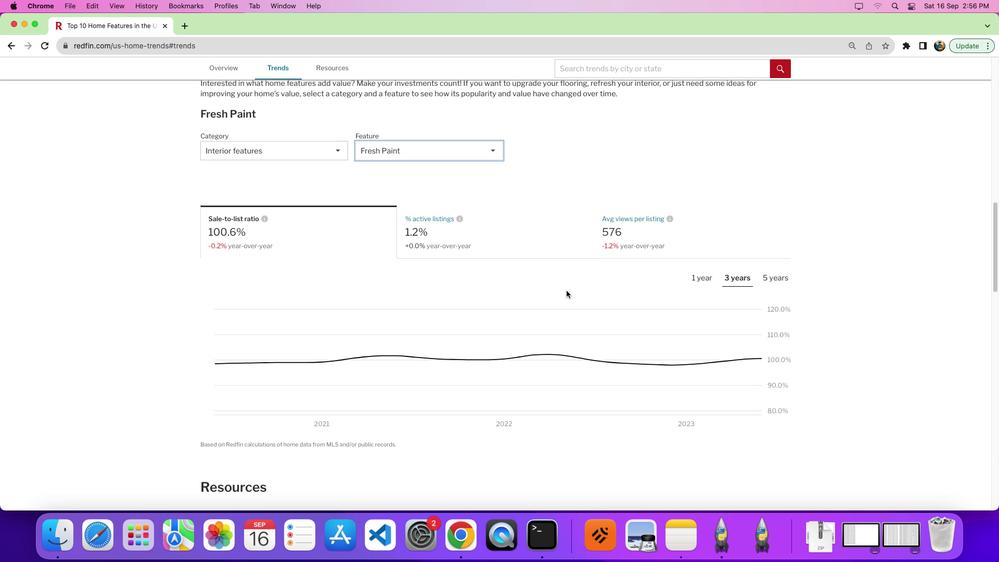 
Action: Mouse scrolled (572, 297) with delta (6, 5)
Screenshot: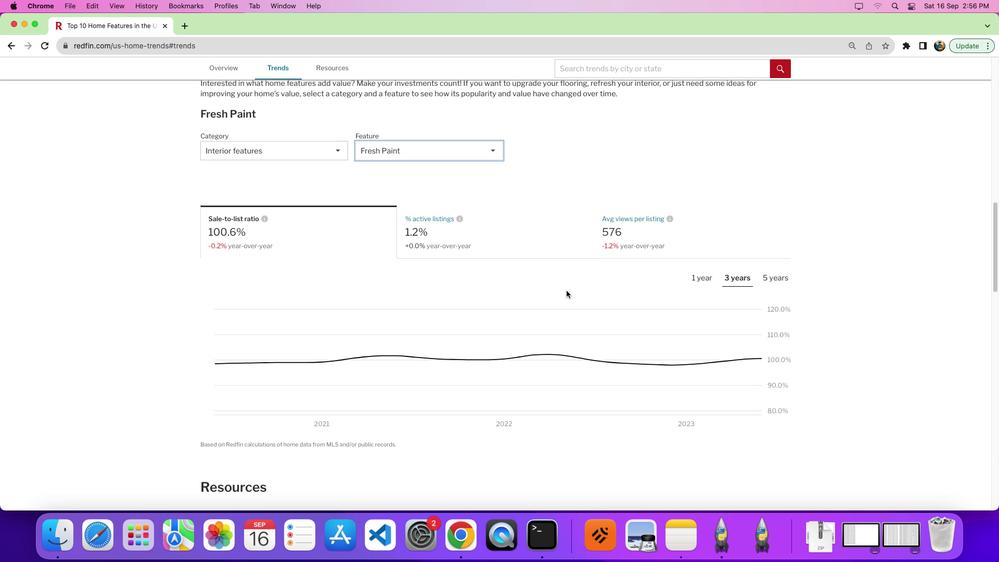 
Action: Mouse moved to (573, 296)
Screenshot: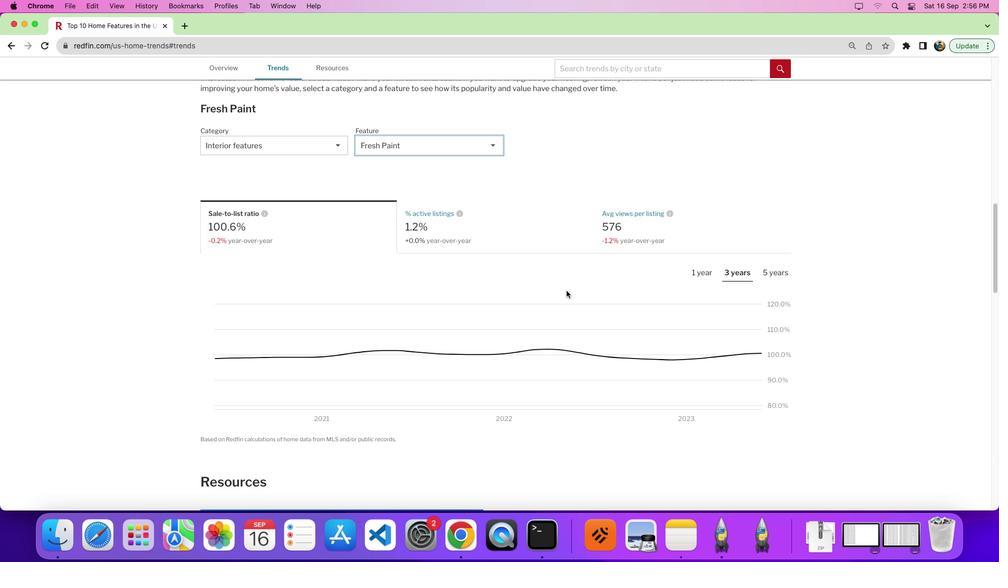 
Action: Mouse scrolled (573, 296) with delta (6, 5)
Screenshot: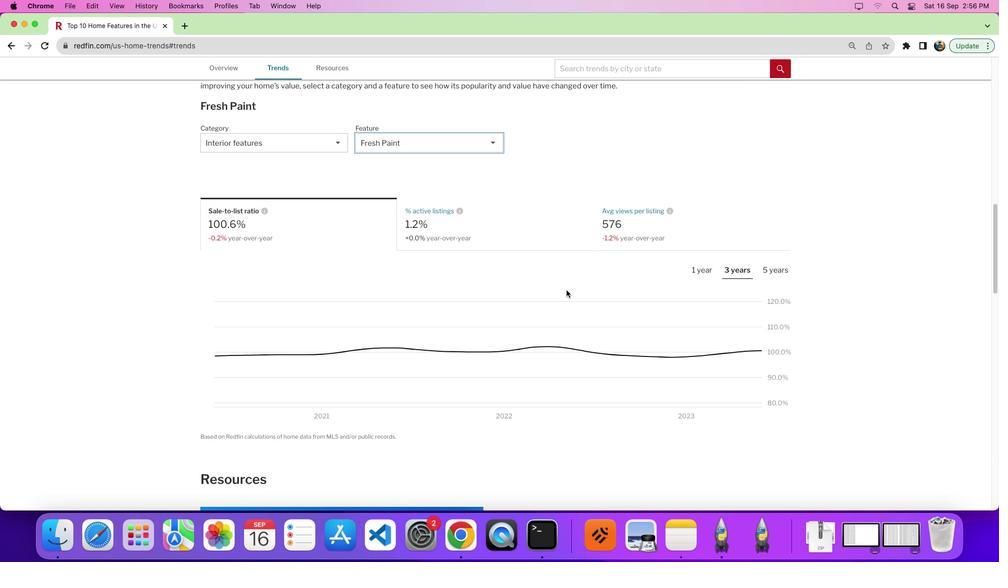 
Action: Mouse moved to (463, 214)
Screenshot: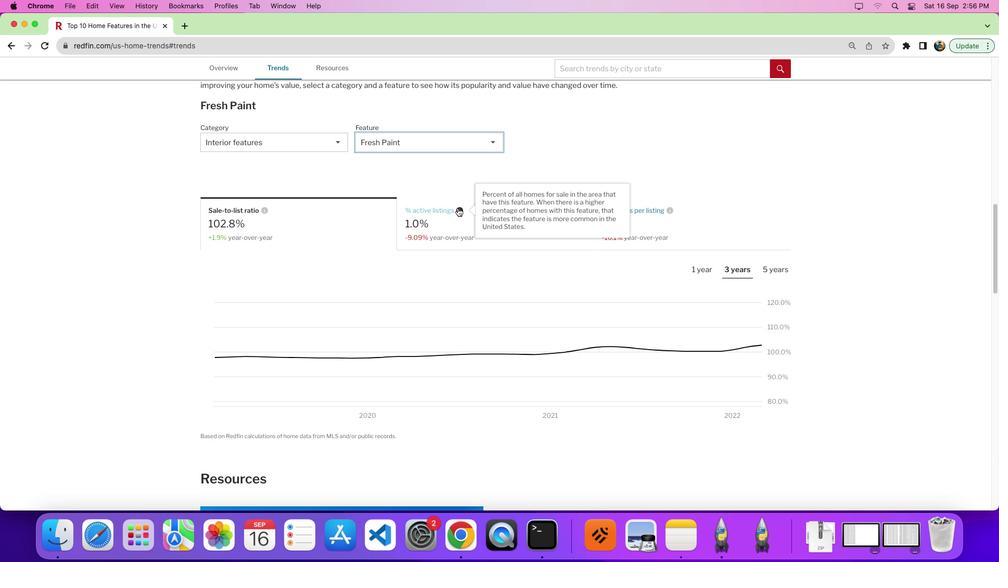 
Action: Mouse pressed left at (463, 214)
Screenshot: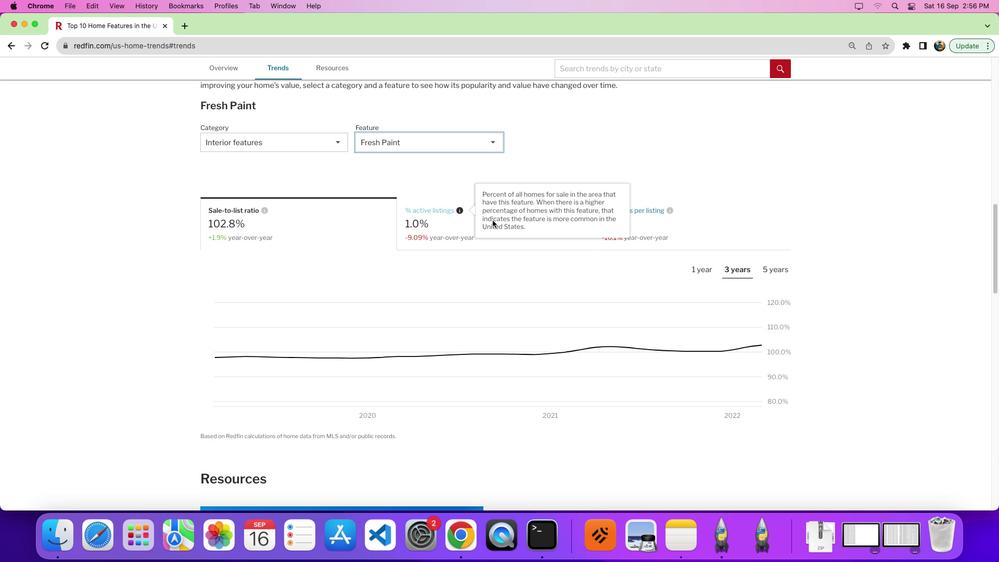 
Action: Mouse moved to (416, 242)
Screenshot: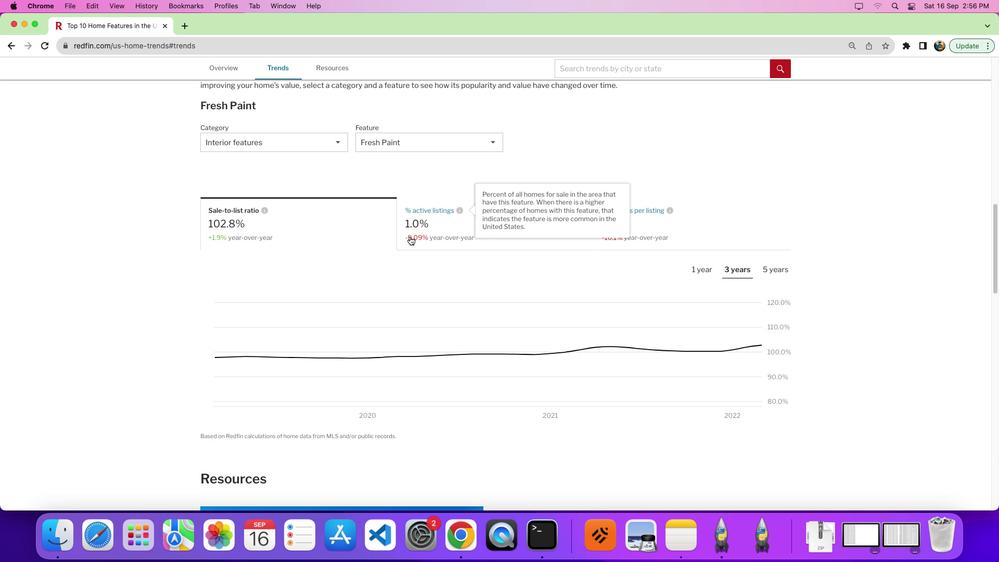 
Action: Mouse pressed left at (416, 242)
Screenshot: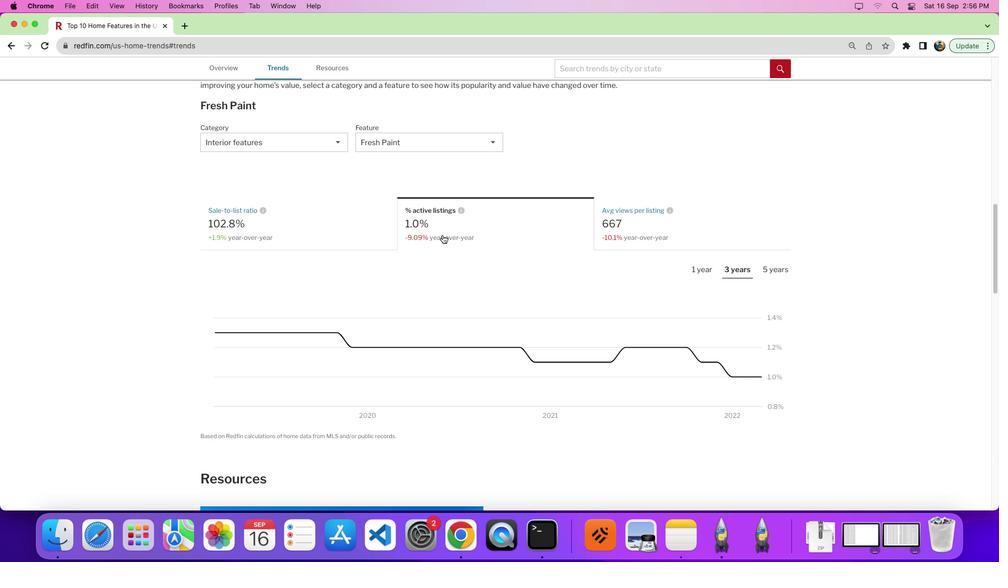 
Action: Mouse moved to (776, 270)
Screenshot: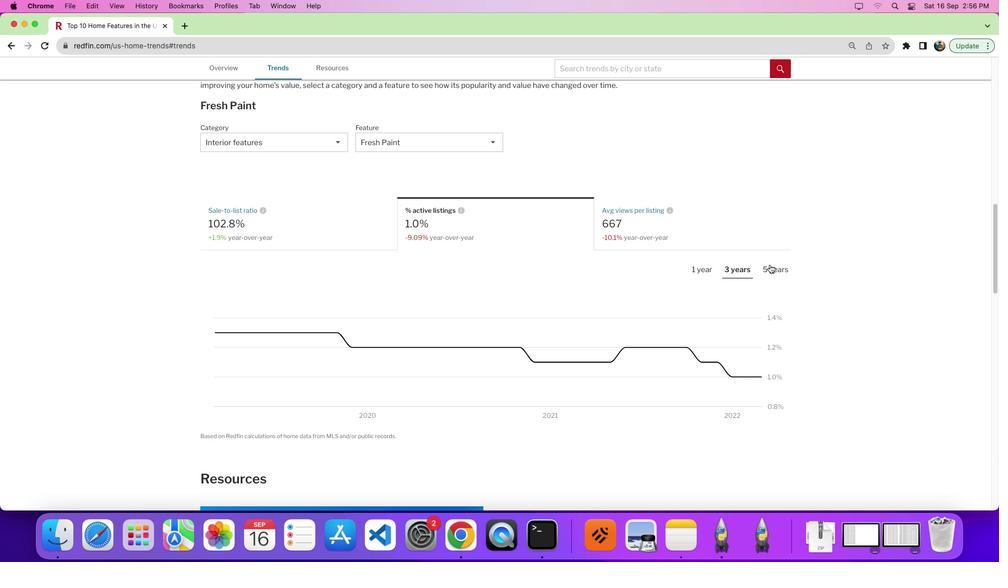 
Action: Mouse pressed left at (776, 270)
Screenshot: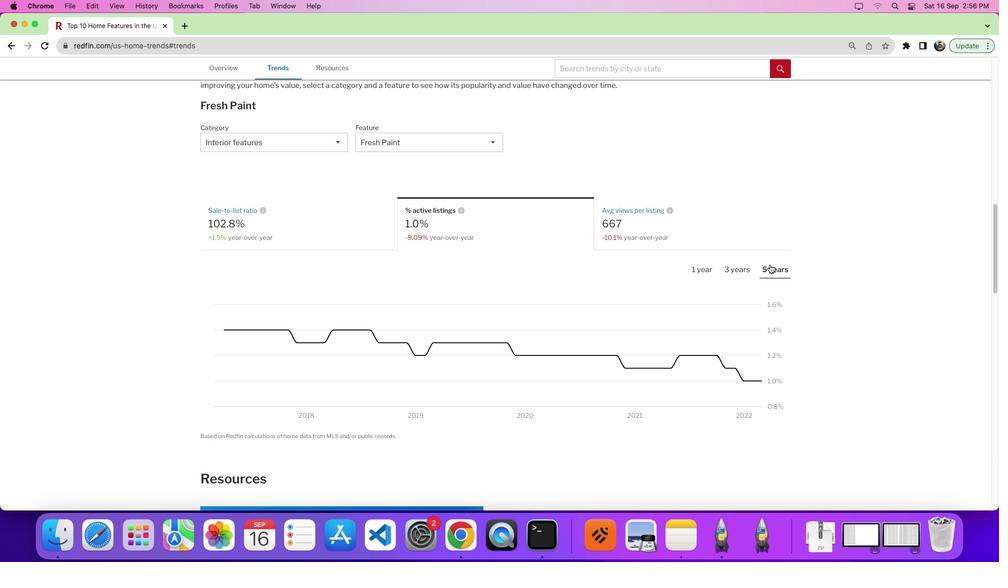 
Action: Mouse moved to (694, 303)
Screenshot: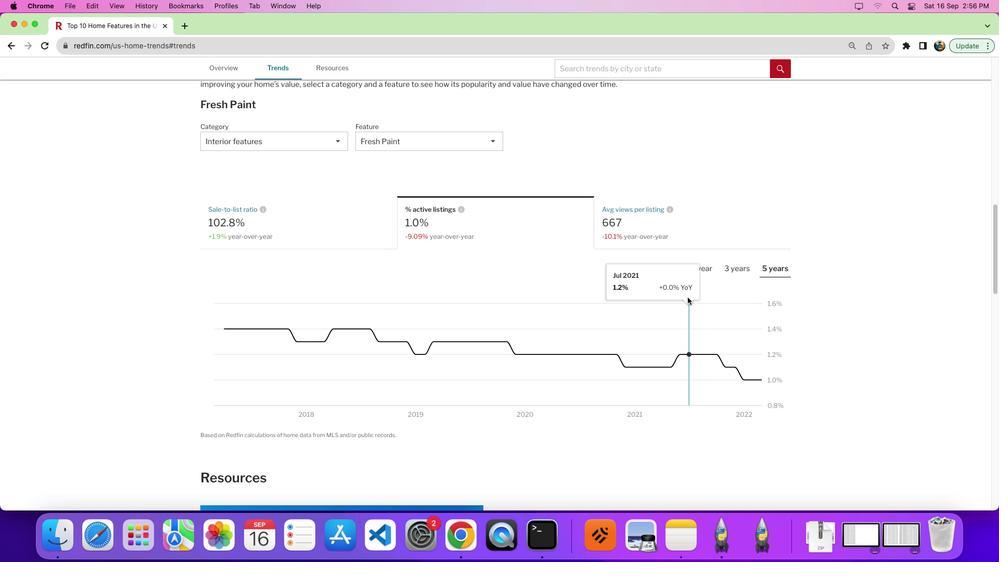 
Action: Mouse scrolled (694, 303) with delta (6, 5)
Screenshot: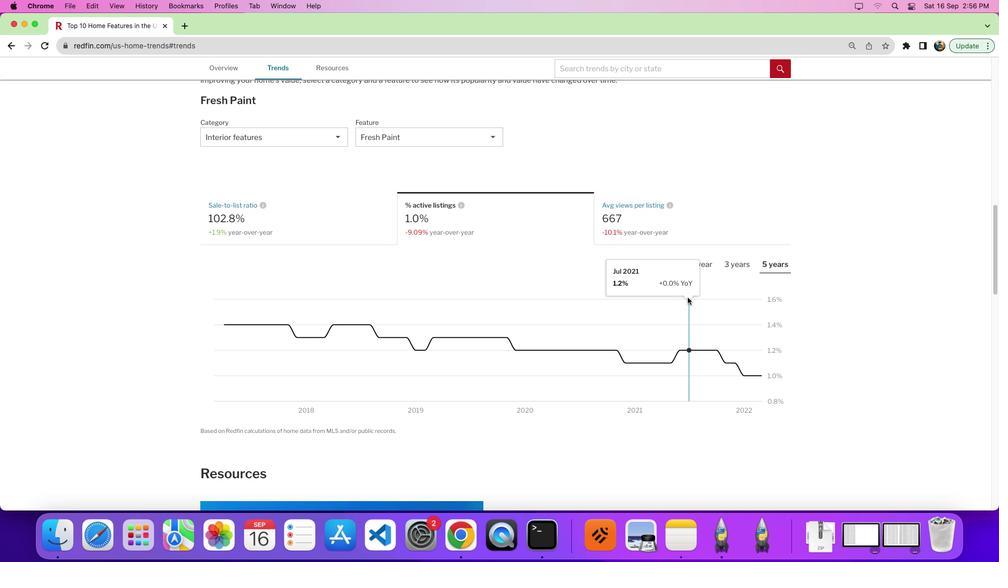 
Action: Mouse scrolled (694, 303) with delta (6, 5)
Screenshot: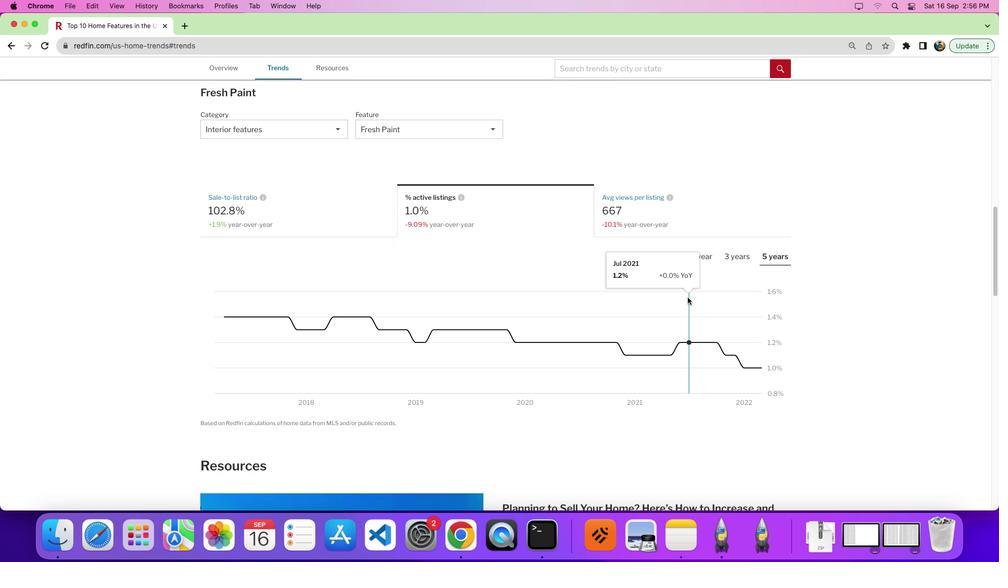 
Action: Mouse moved to (809, 157)
Screenshot: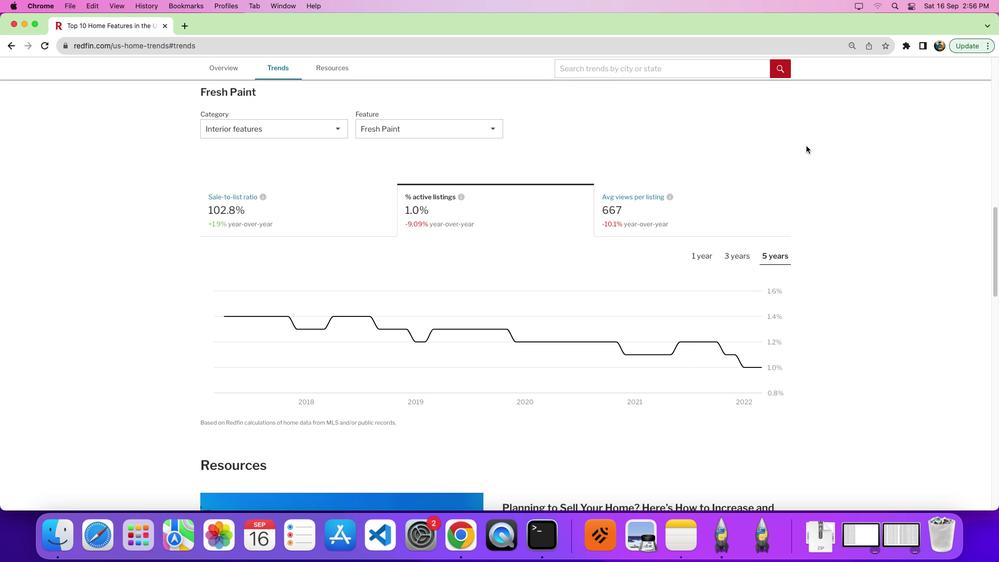 
